 Task: Add Attachment from Google Drive to Card Card0000000327 in Board Board0000000082 in Workspace WS0000000028 in Trello. Add Cover Orange to Card Card0000000327 in Board Board0000000082 in Workspace WS0000000028 in Trello. Add "Add Label …" with "Title" Title0000000327 to Button Button0000000327 to Card Card0000000327 in Board Board0000000082 in Workspace WS0000000028 in Trello. Add Description DS0000000327 to Card Card0000000327 in Board Board0000000082 in Workspace WS0000000028 in Trello. Add Comment CM0000000327 to Card Card0000000327 in Board Board0000000082 in Workspace WS0000000028 in Trello
Action: Mouse moved to (403, 486)
Screenshot: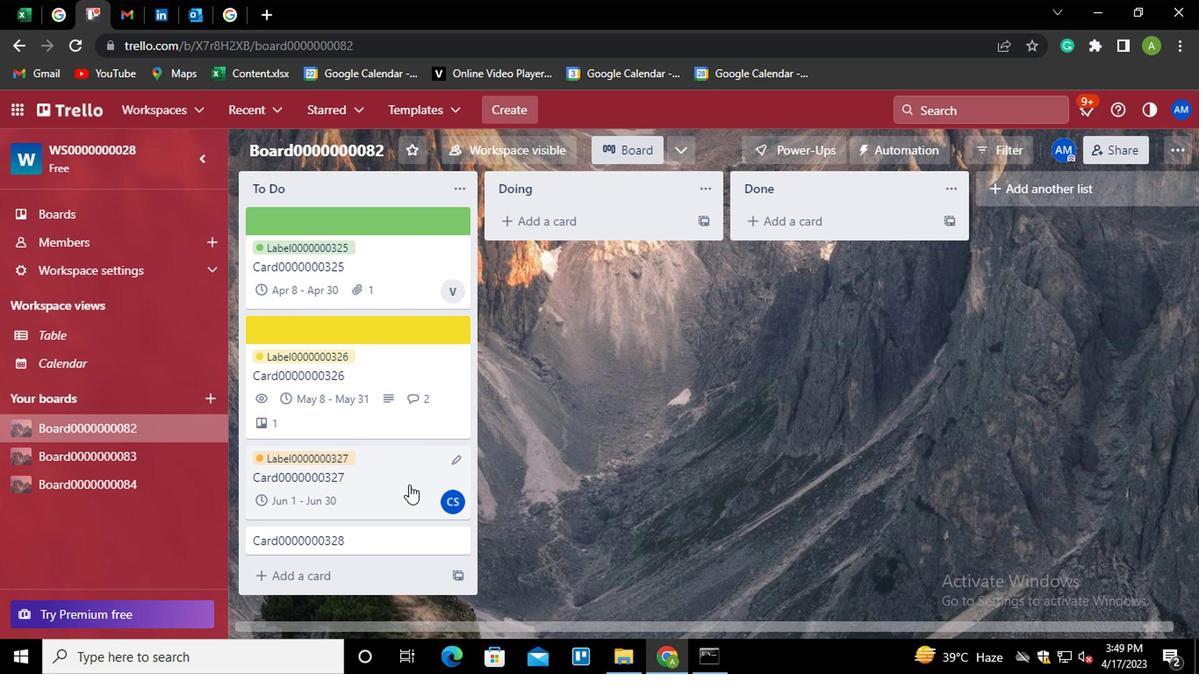 
Action: Mouse pressed left at (403, 486)
Screenshot: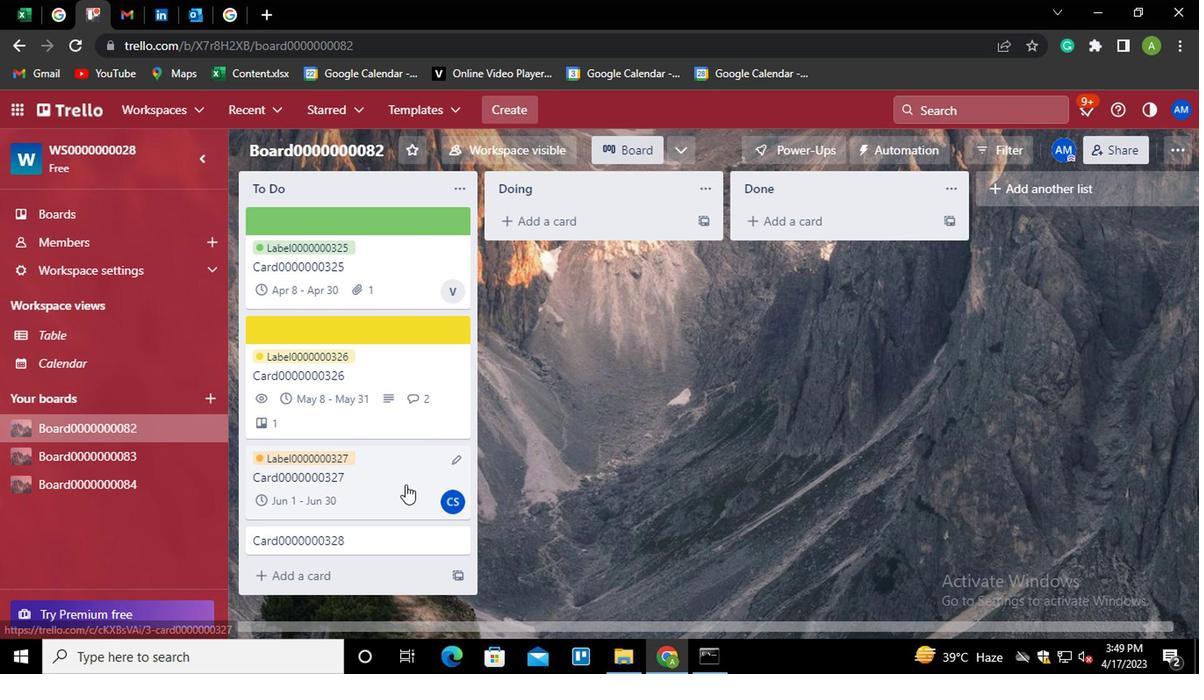 
Action: Mouse moved to (792, 393)
Screenshot: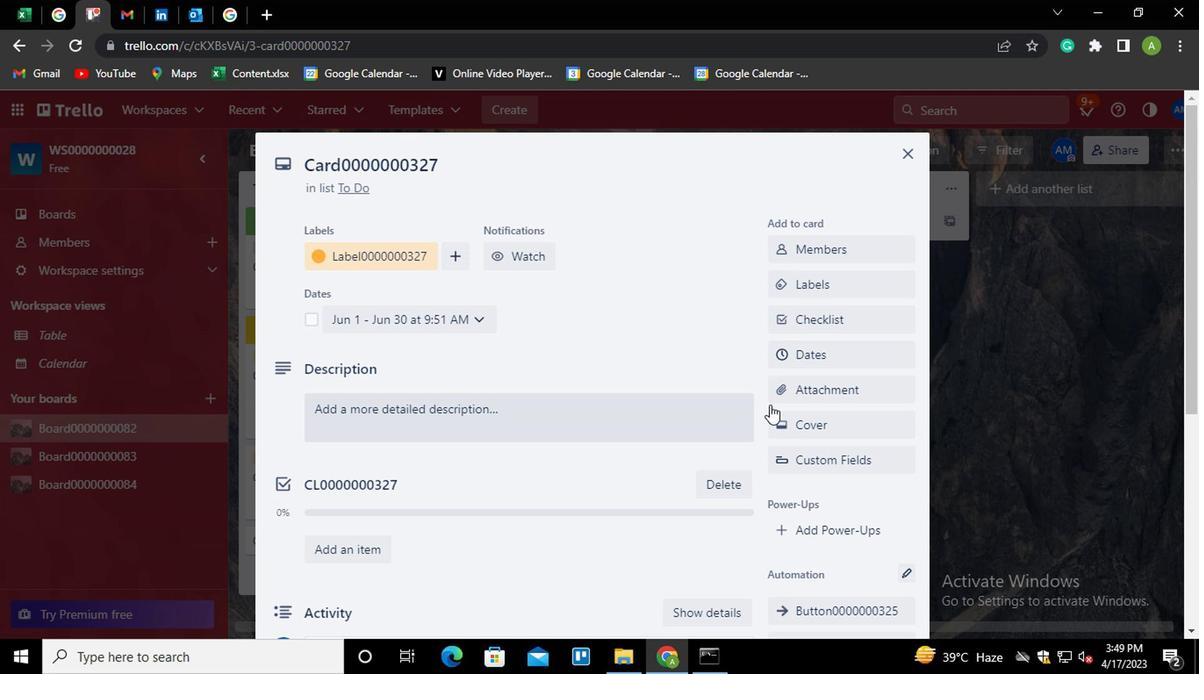 
Action: Mouse pressed left at (792, 393)
Screenshot: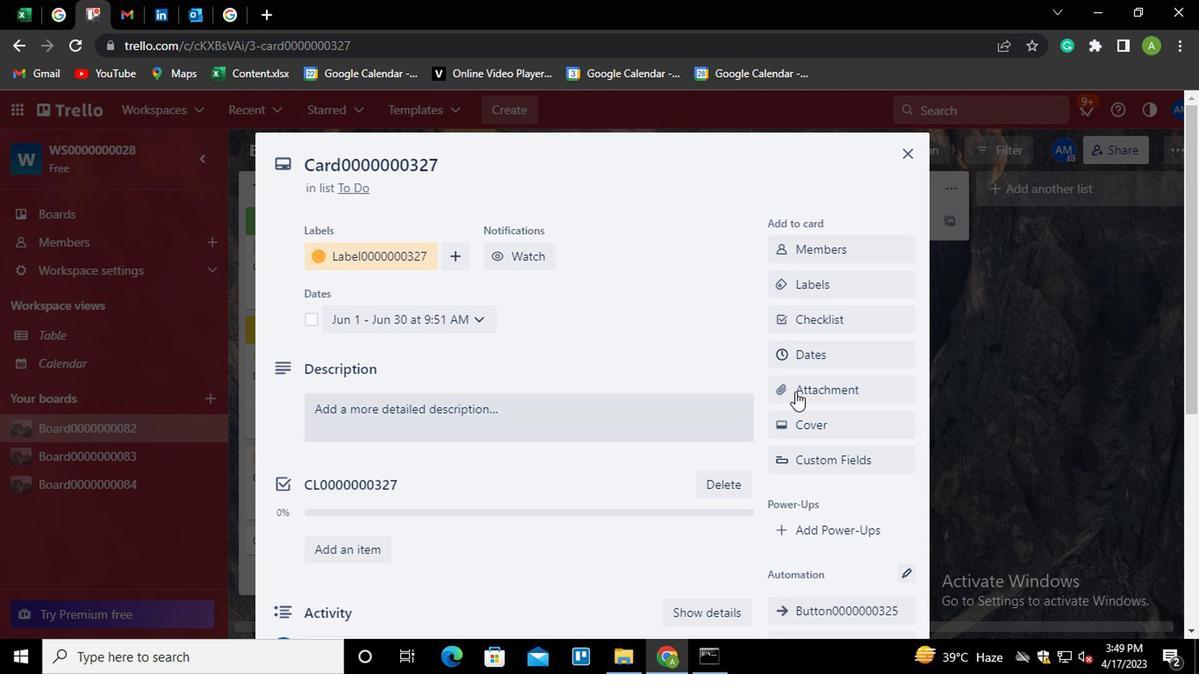 
Action: Mouse moved to (810, 248)
Screenshot: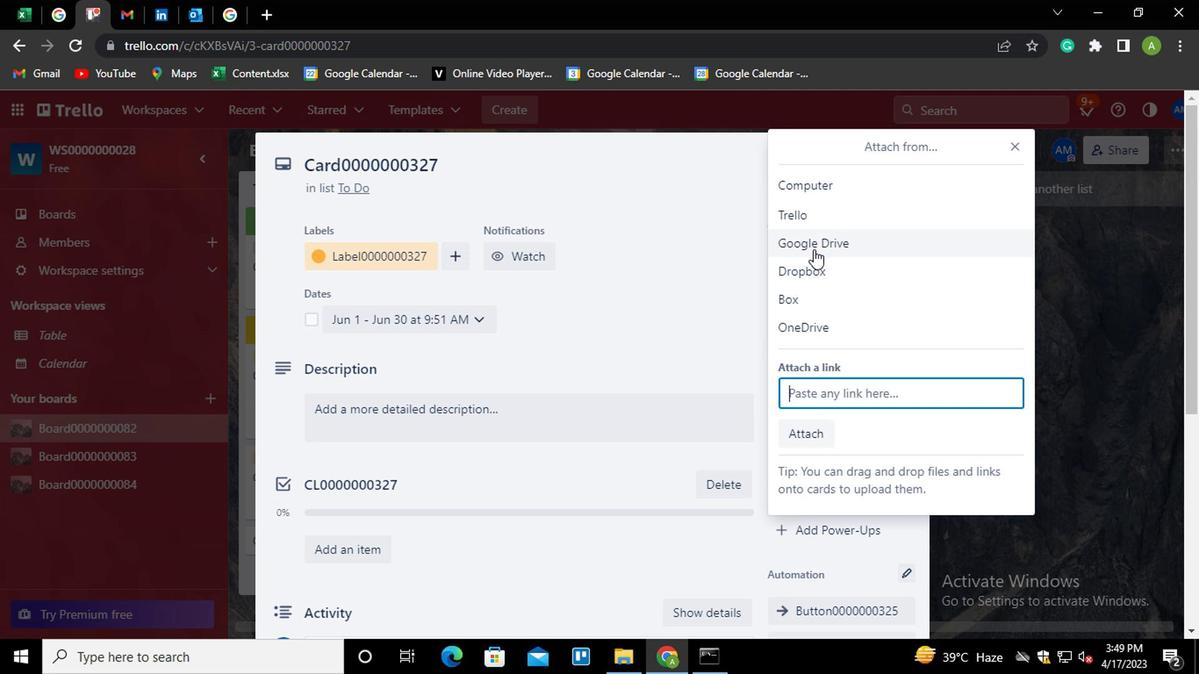 
Action: Mouse pressed left at (810, 248)
Screenshot: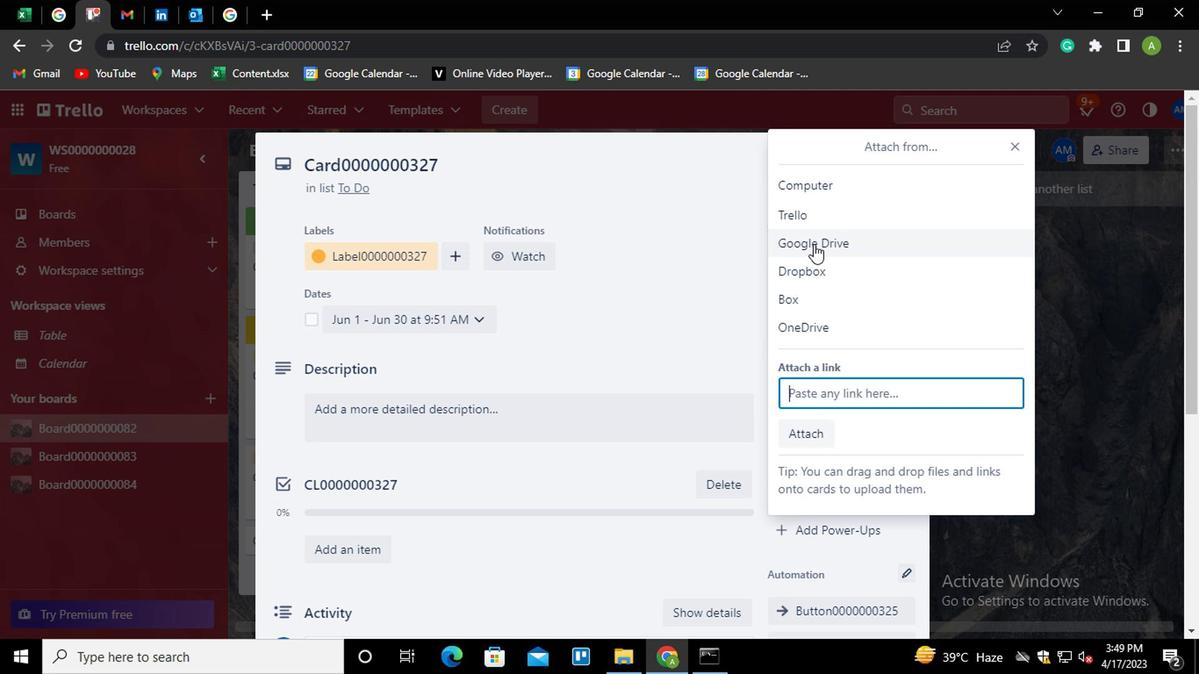 
Action: Mouse moved to (298, 359)
Screenshot: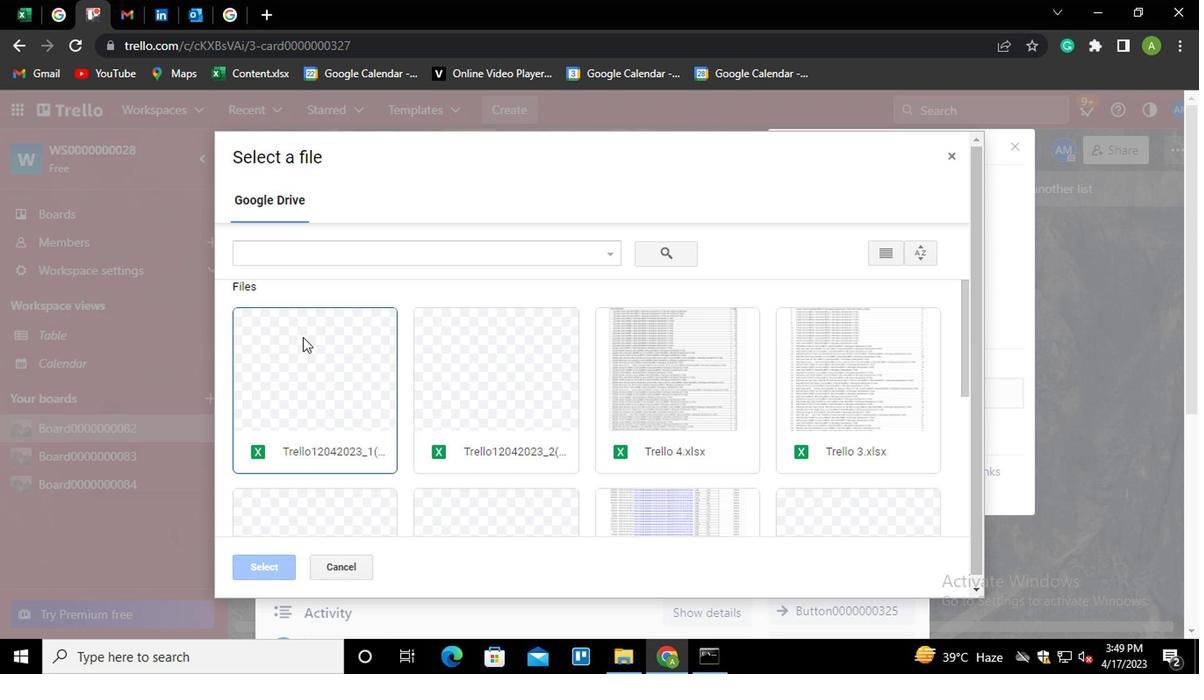 
Action: Mouse pressed left at (298, 359)
Screenshot: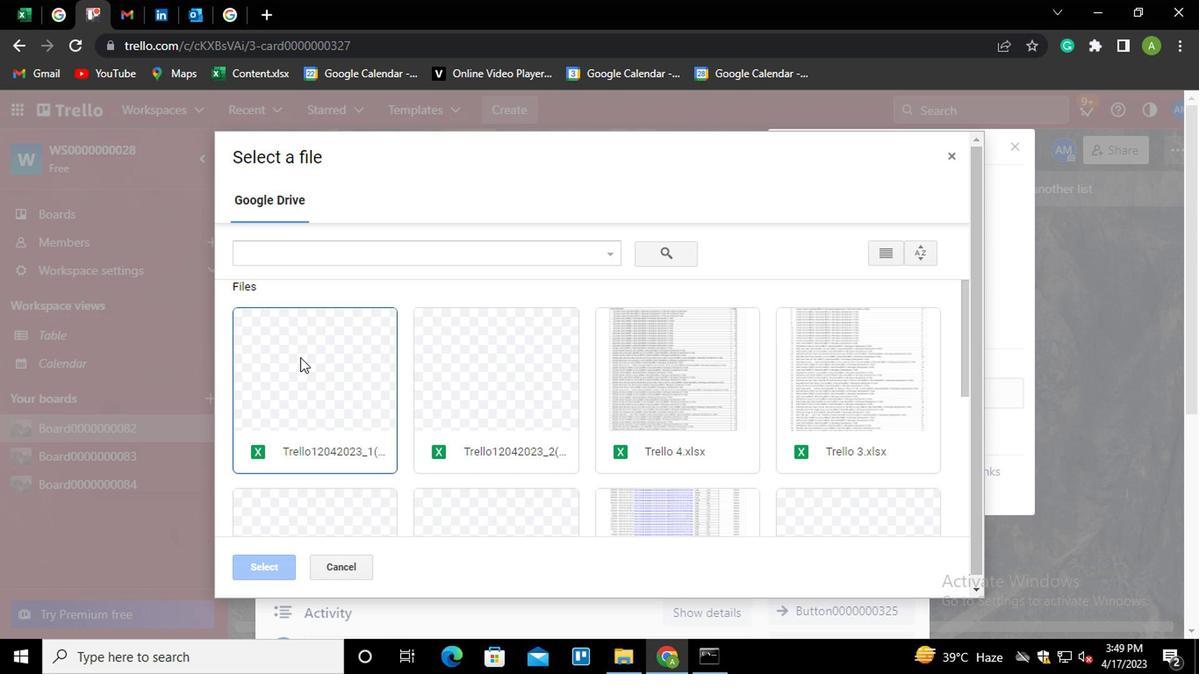 
Action: Mouse moved to (269, 567)
Screenshot: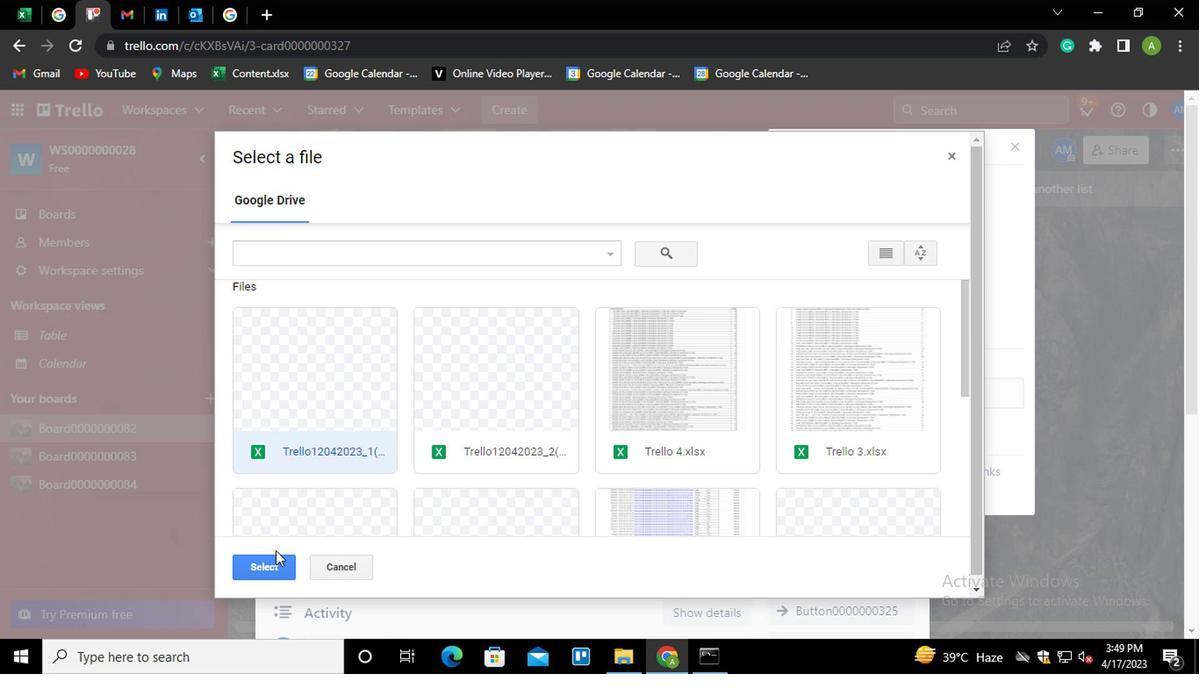 
Action: Mouse pressed left at (269, 567)
Screenshot: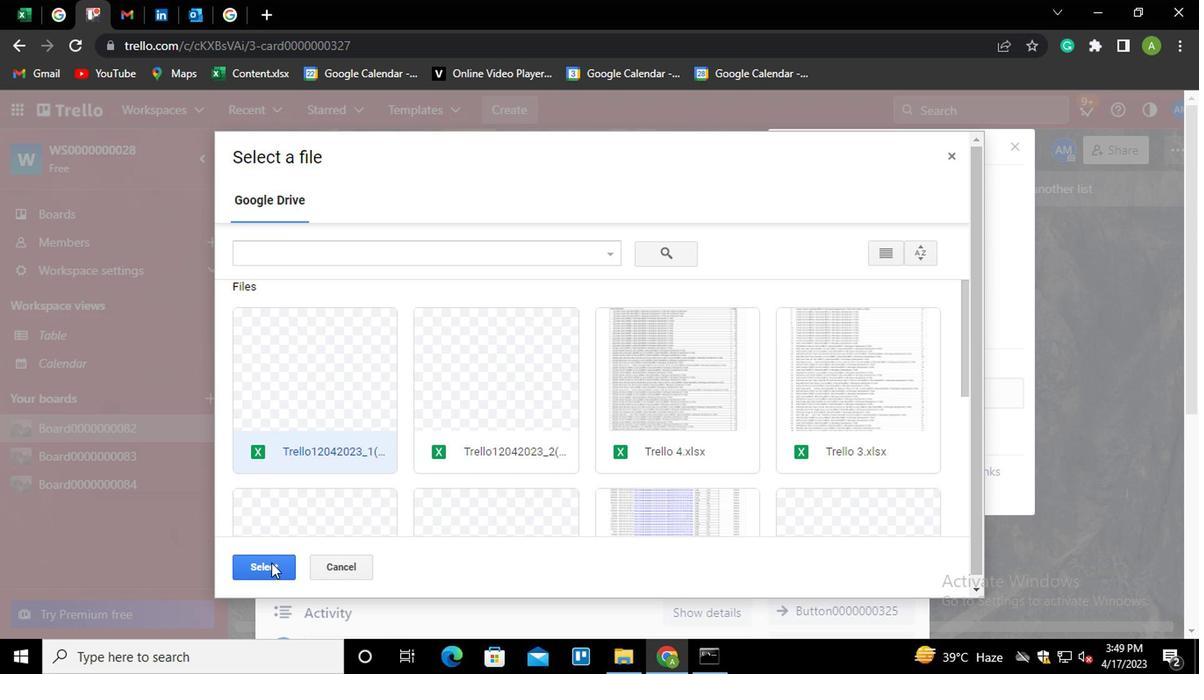 
Action: Mouse moved to (826, 433)
Screenshot: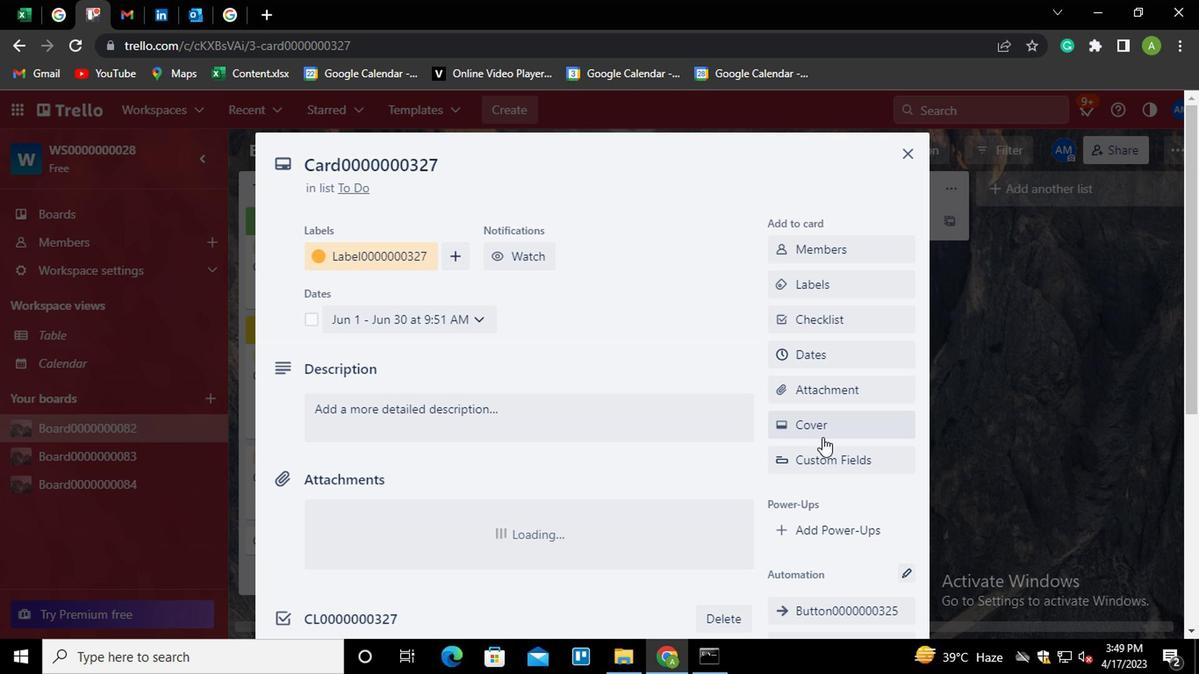 
Action: Mouse pressed left at (826, 433)
Screenshot: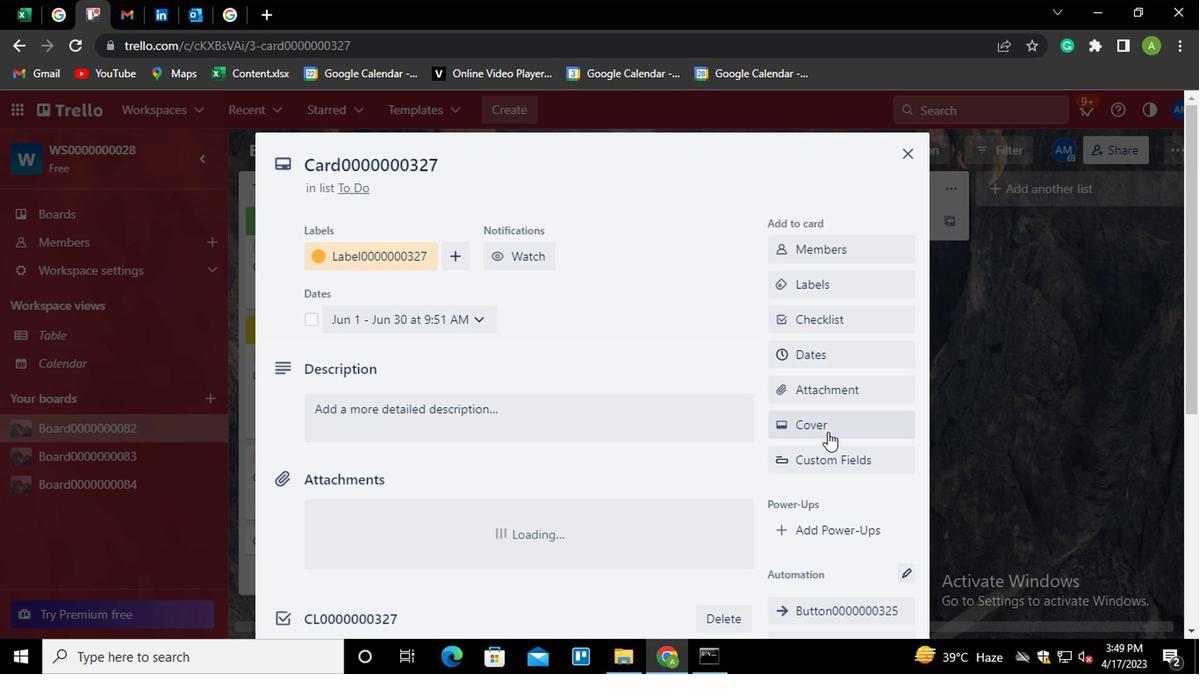 
Action: Mouse moved to (891, 306)
Screenshot: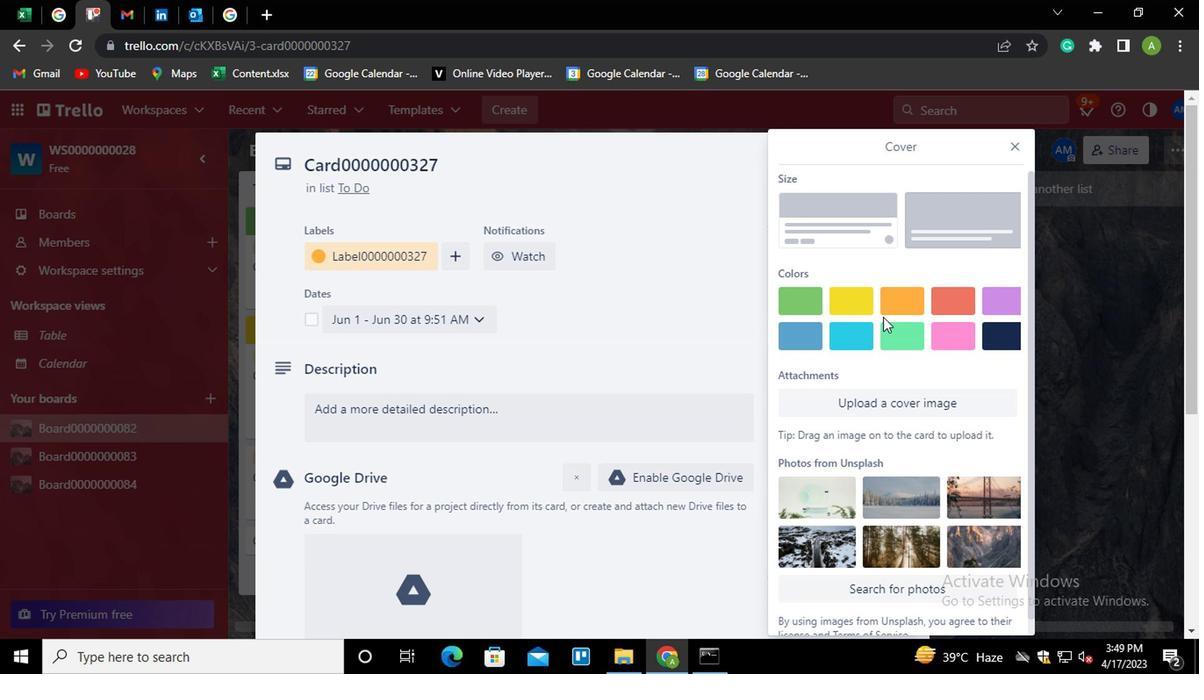 
Action: Mouse pressed left at (891, 306)
Screenshot: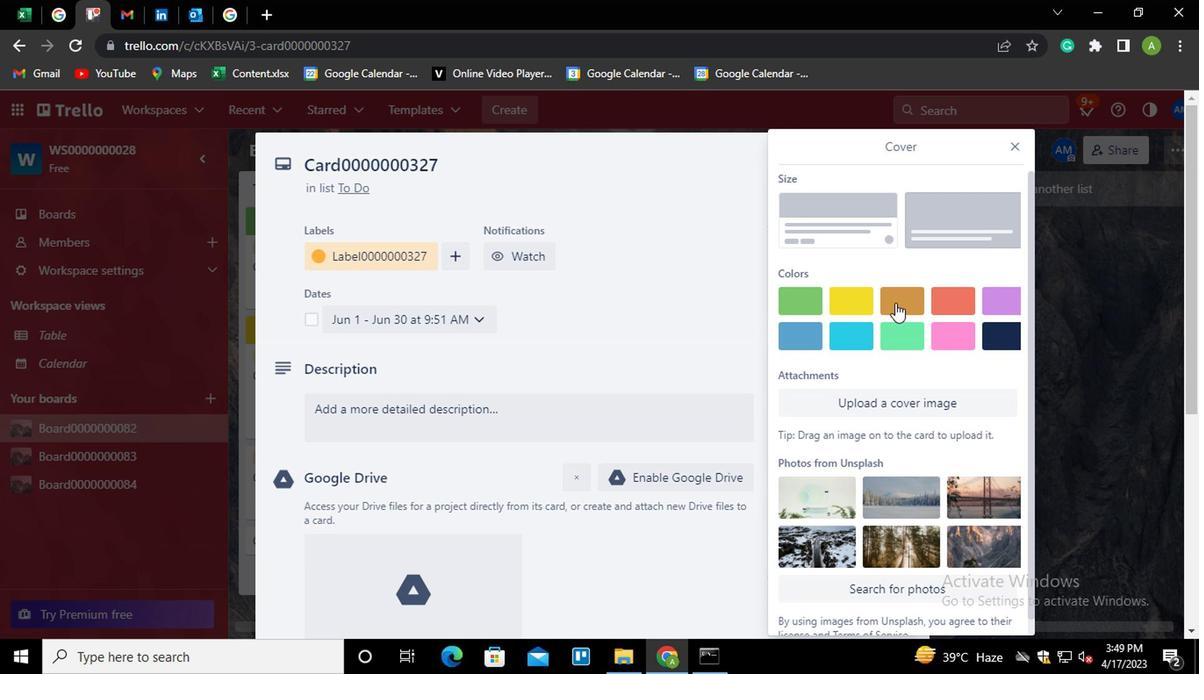 
Action: Mouse moved to (690, 374)
Screenshot: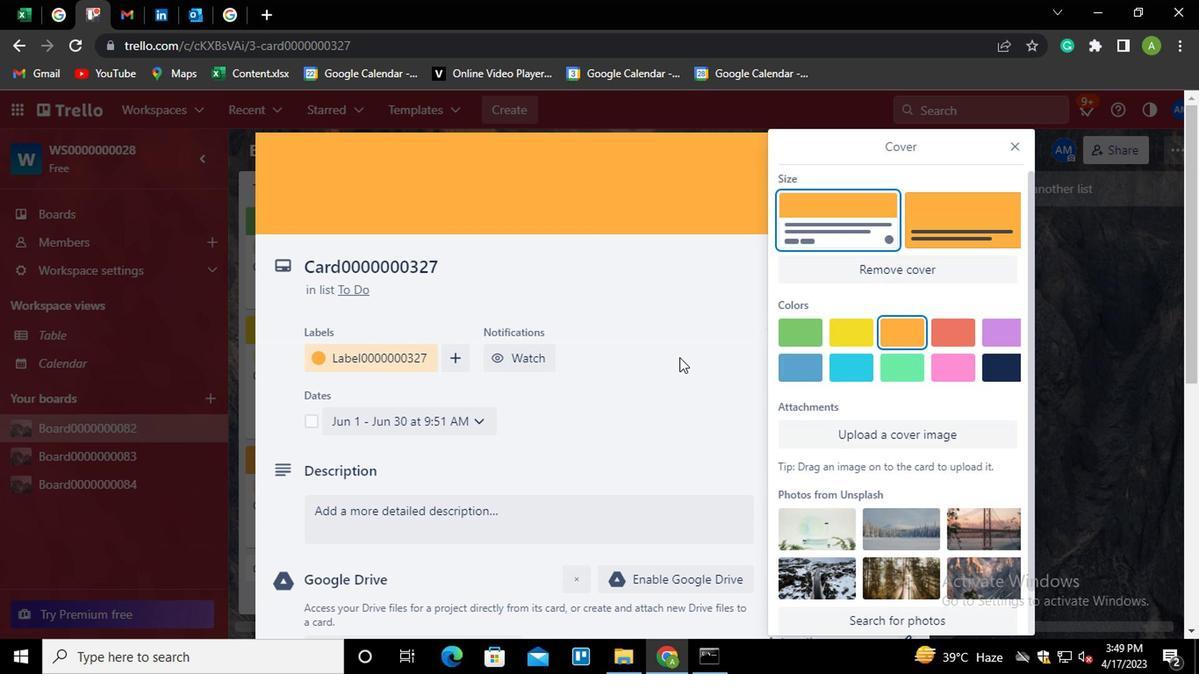 
Action: Mouse pressed left at (690, 374)
Screenshot: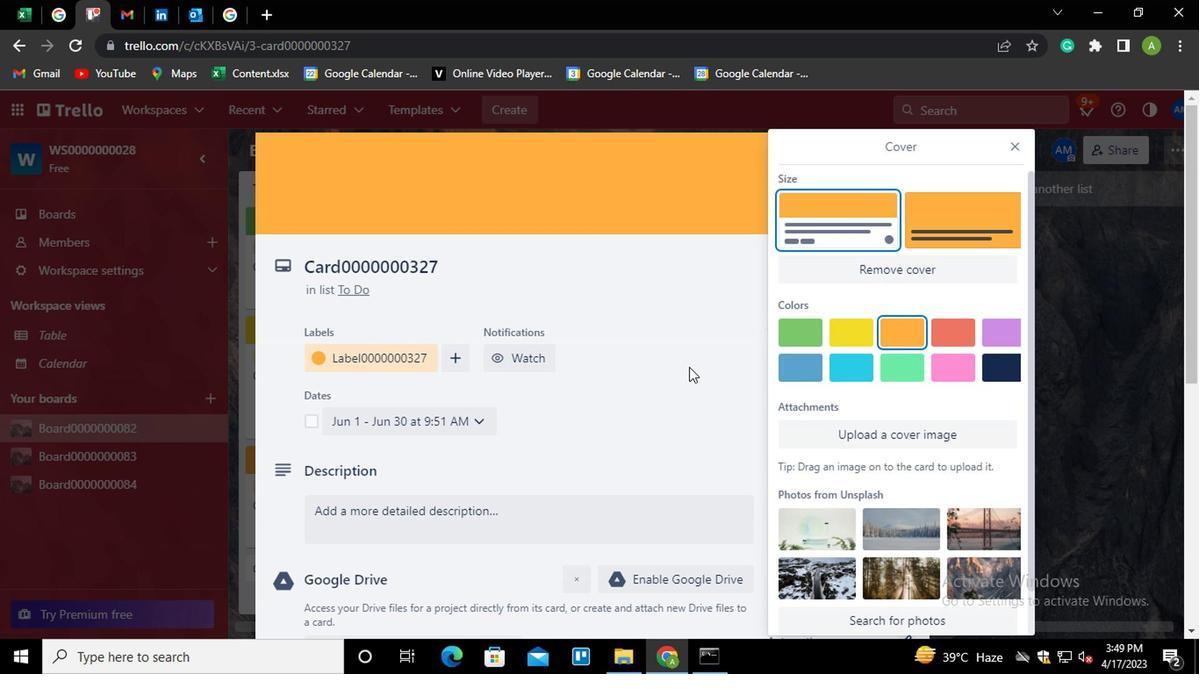 
Action: Mouse moved to (868, 518)
Screenshot: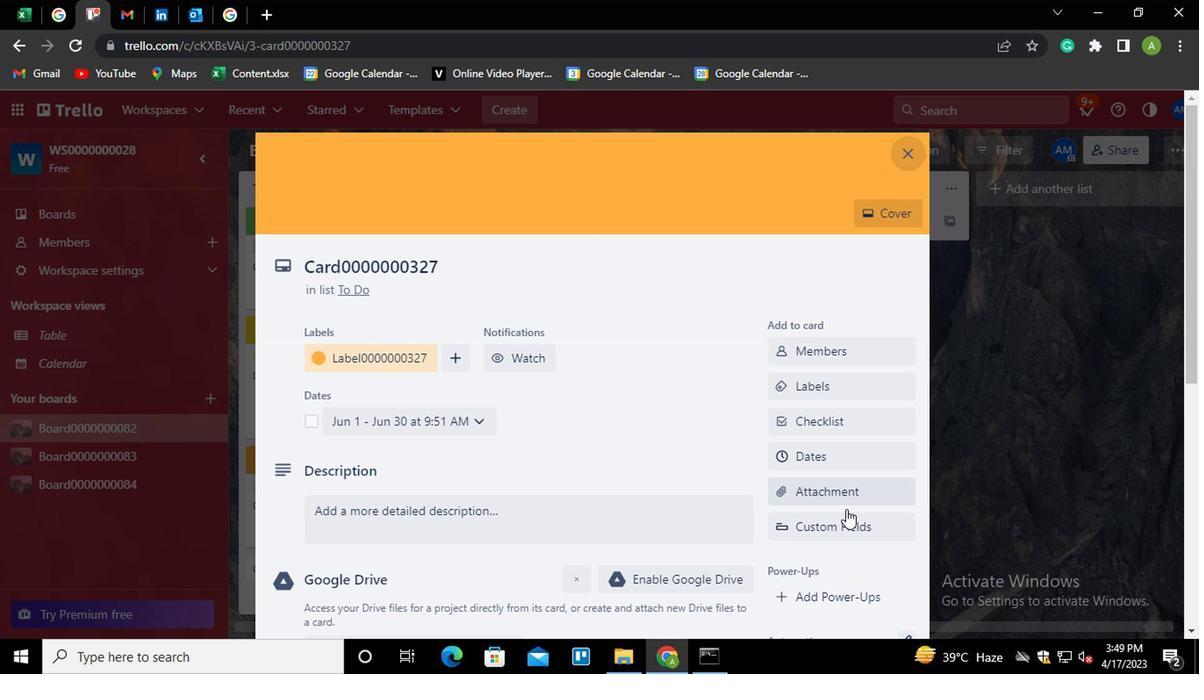 
Action: Mouse scrolled (868, 516) with delta (0, -1)
Screenshot: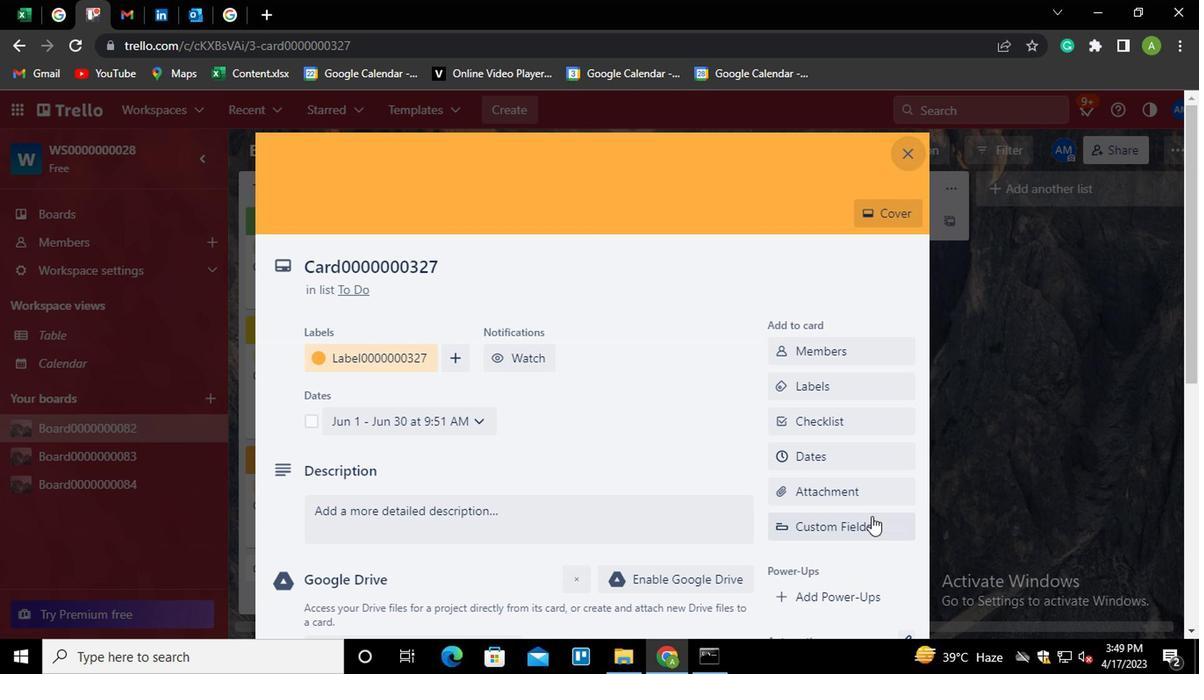 
Action: Mouse scrolled (868, 516) with delta (0, -1)
Screenshot: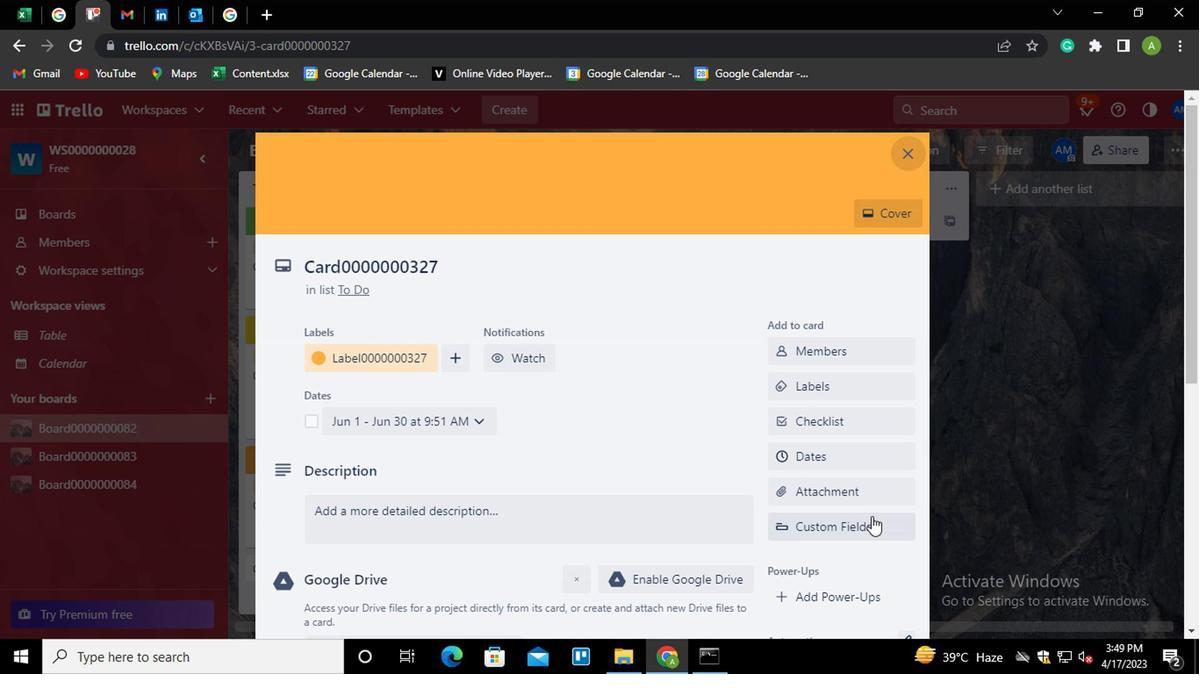 
Action: Mouse moved to (846, 441)
Screenshot: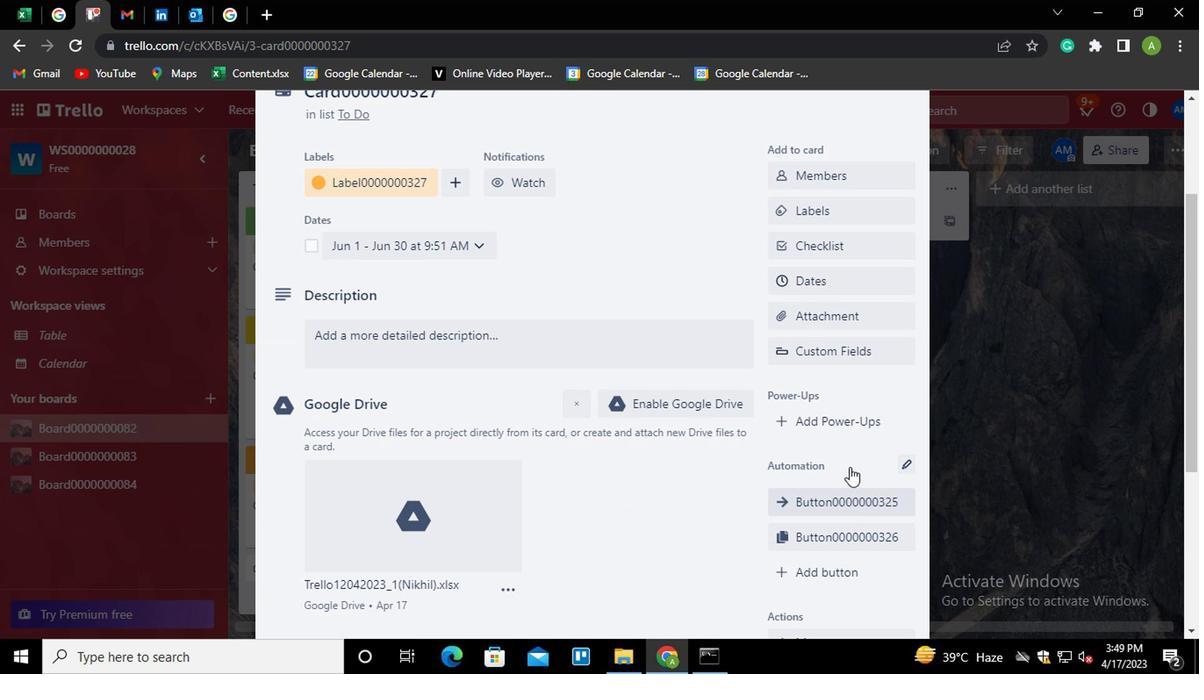 
Action: Mouse scrolled (846, 441) with delta (0, 0)
Screenshot: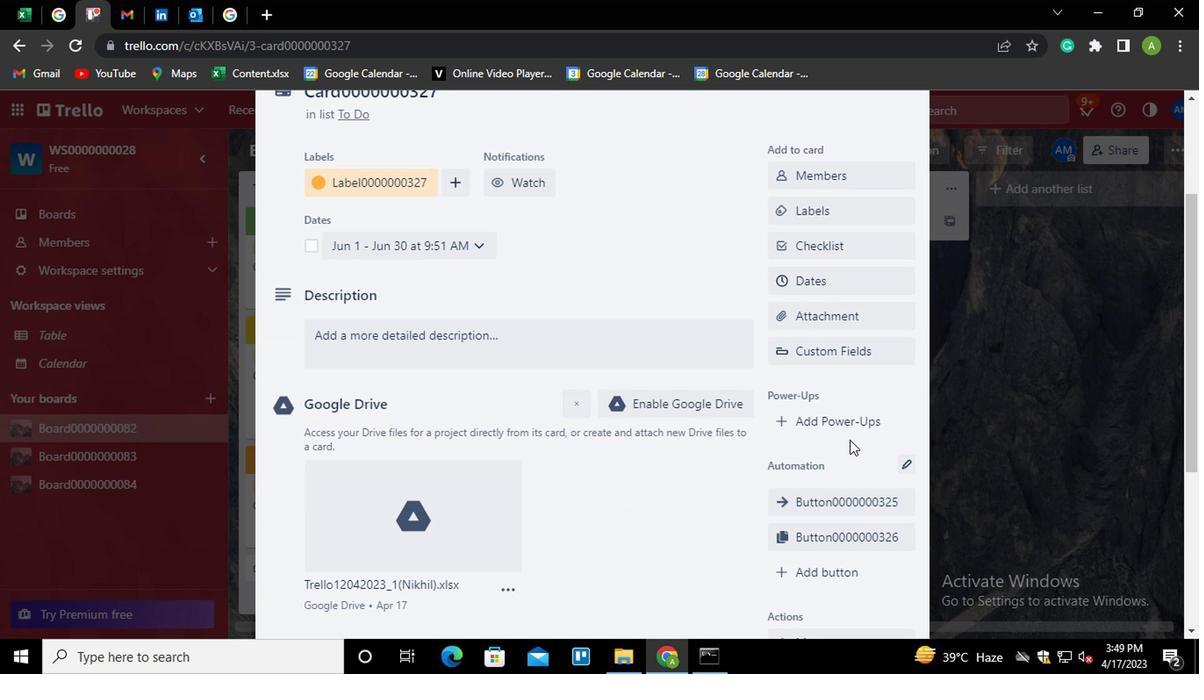 
Action: Mouse moved to (830, 477)
Screenshot: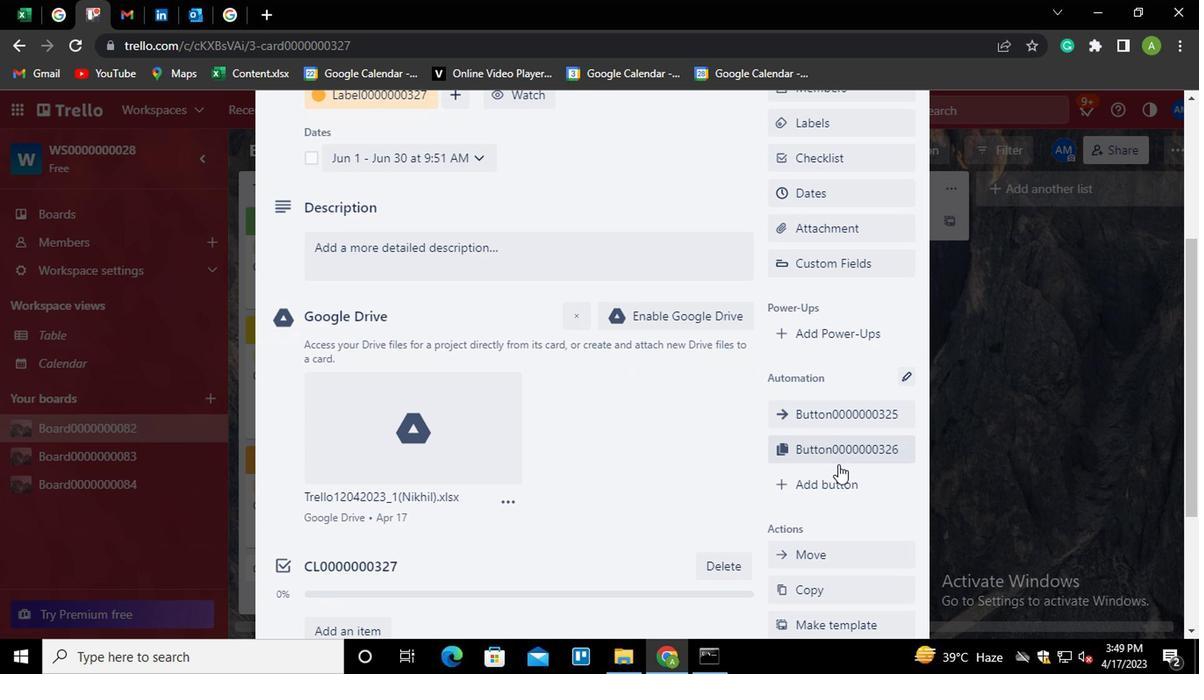 
Action: Mouse pressed left at (830, 477)
Screenshot: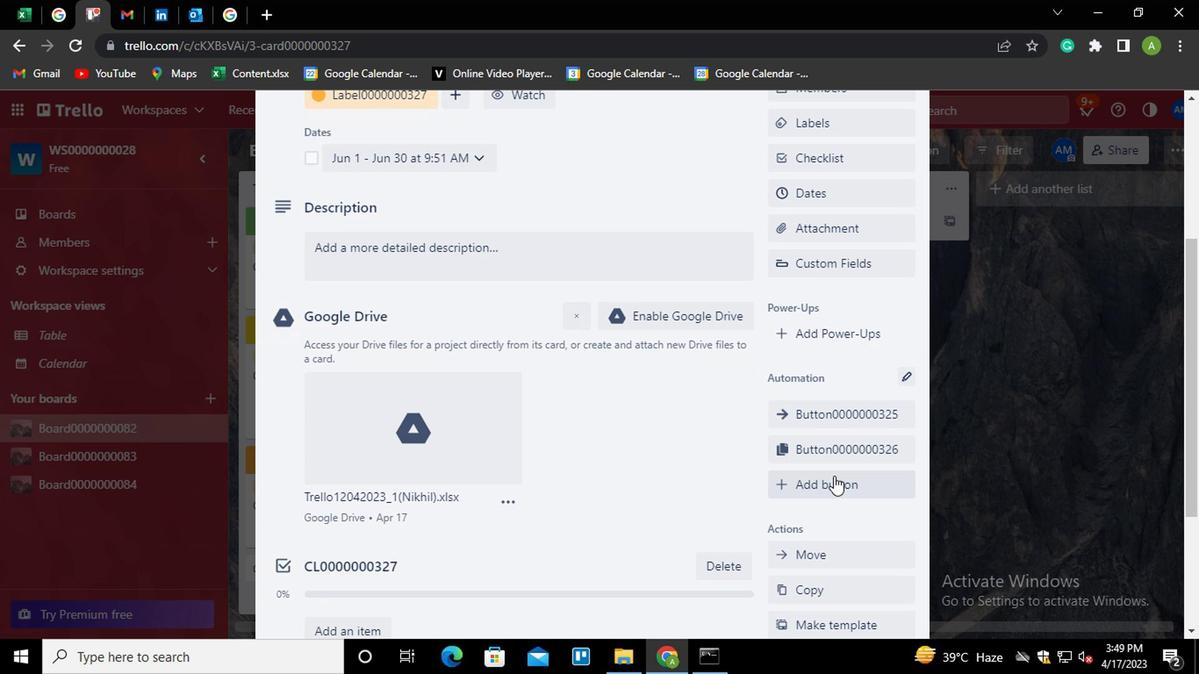 
Action: Mouse moved to (819, 296)
Screenshot: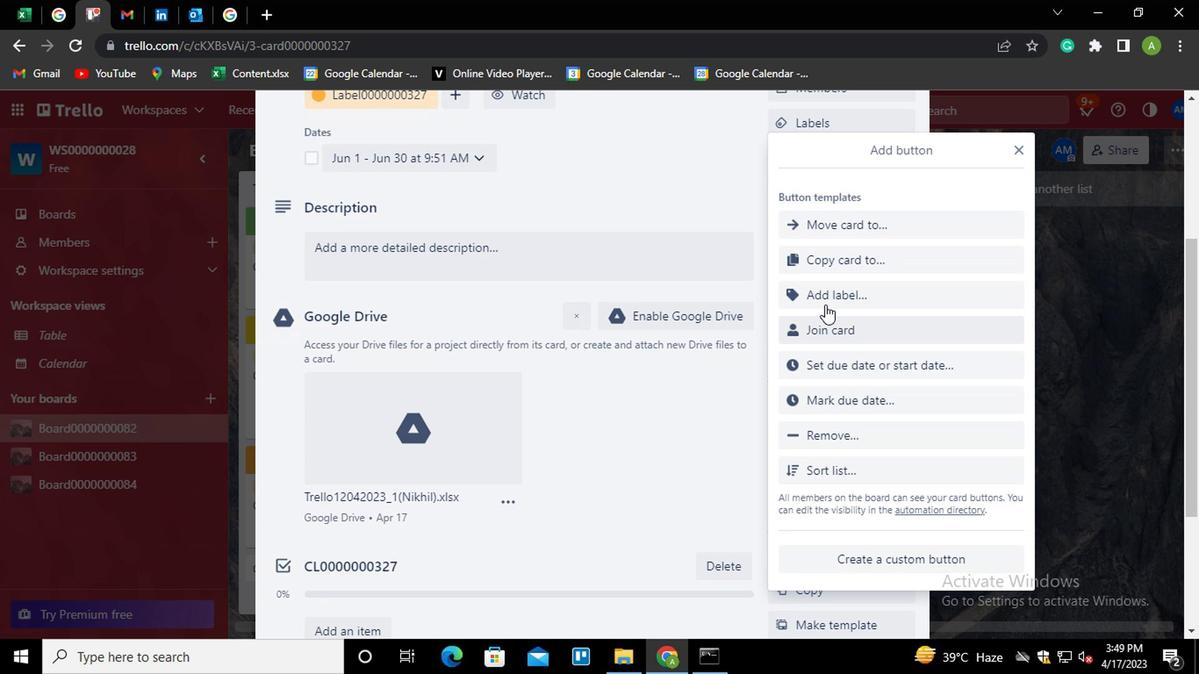 
Action: Mouse pressed left at (819, 296)
Screenshot: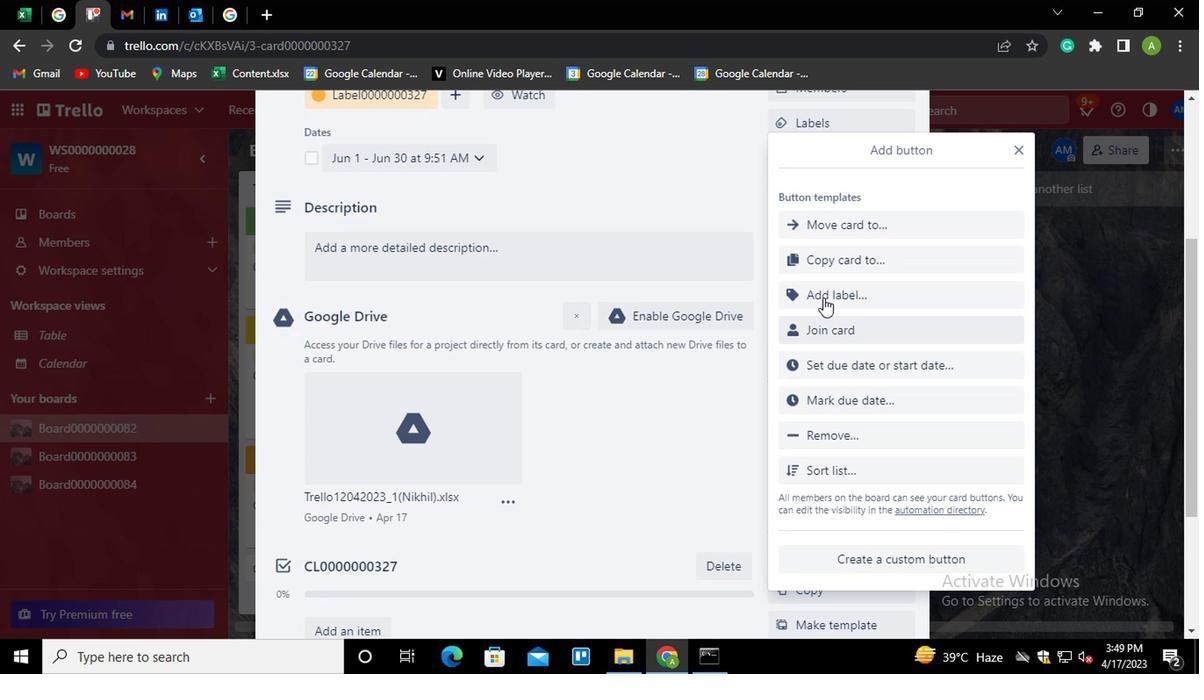 
Action: Mouse moved to (861, 255)
Screenshot: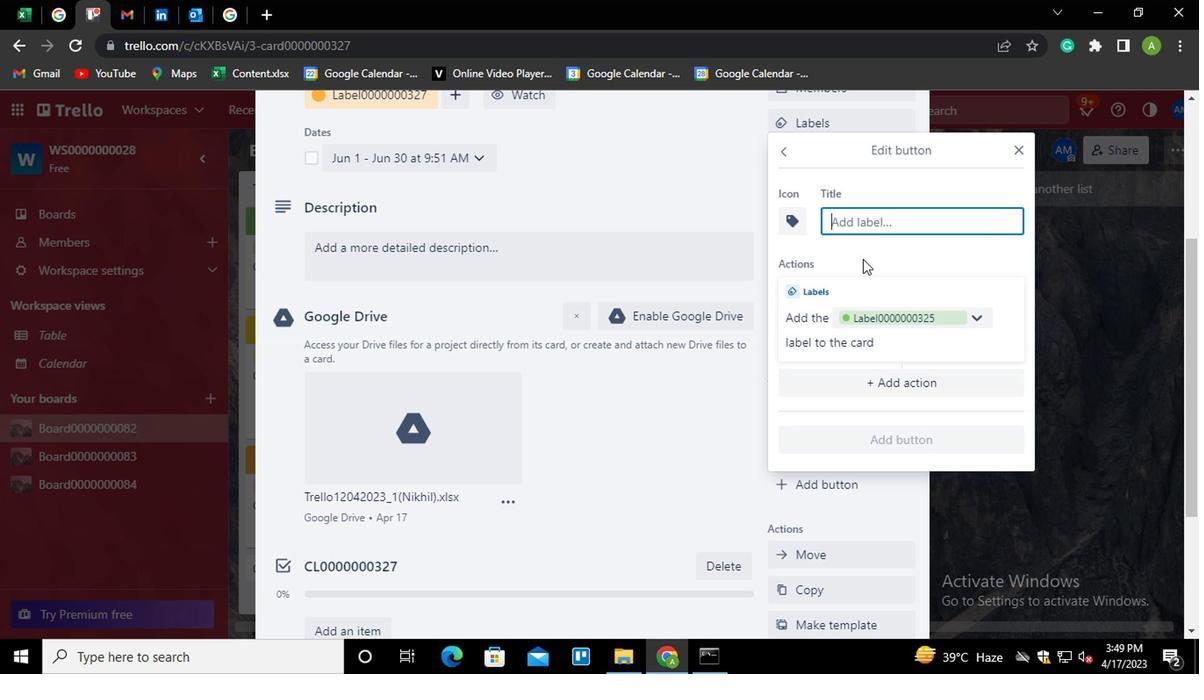 
Action: Key pressed <Key.shift>TITLE0000000327
Screenshot: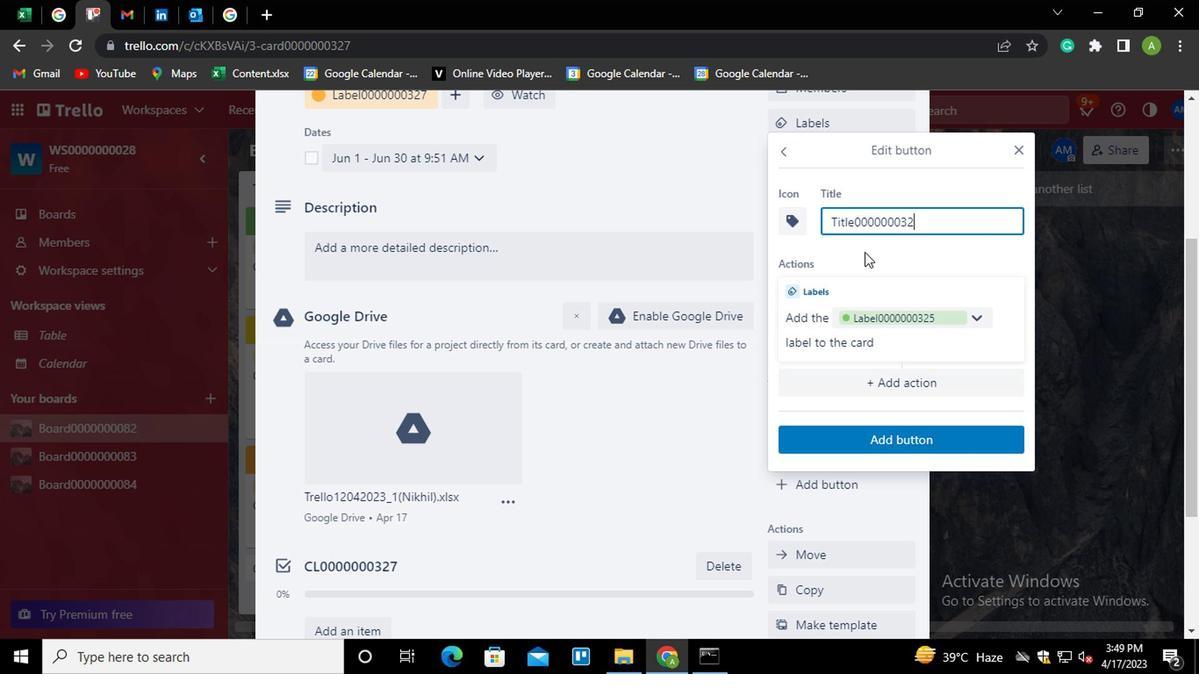 
Action: Mouse moved to (899, 438)
Screenshot: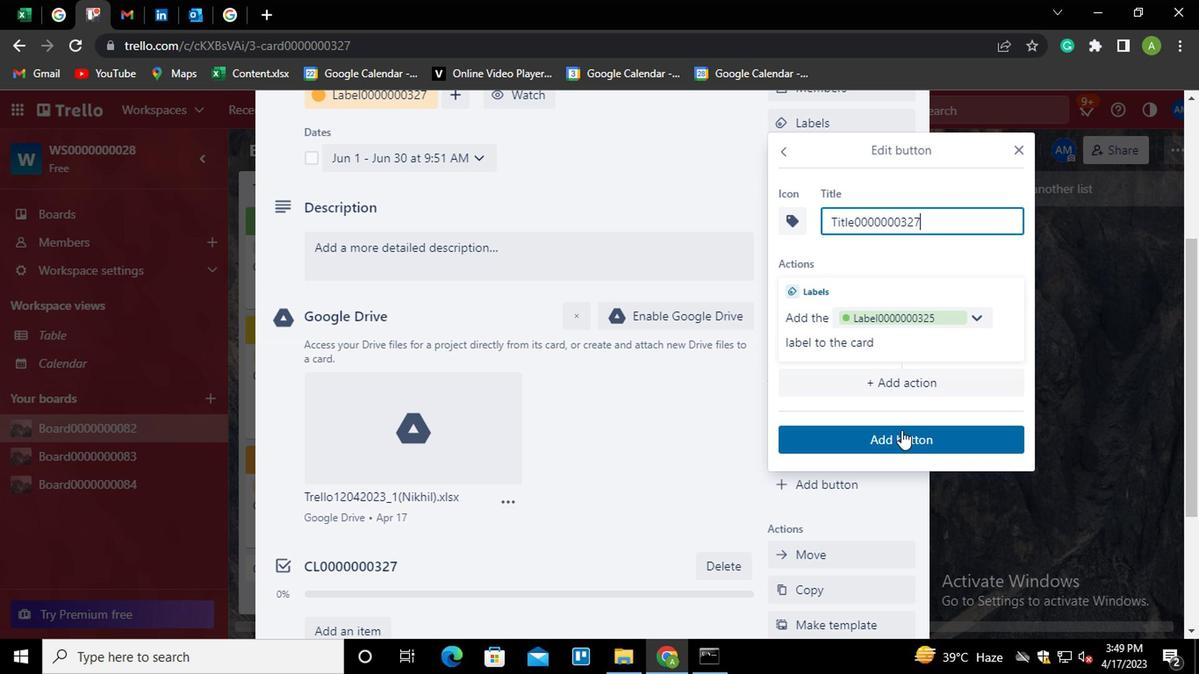
Action: Mouse pressed left at (899, 438)
Screenshot: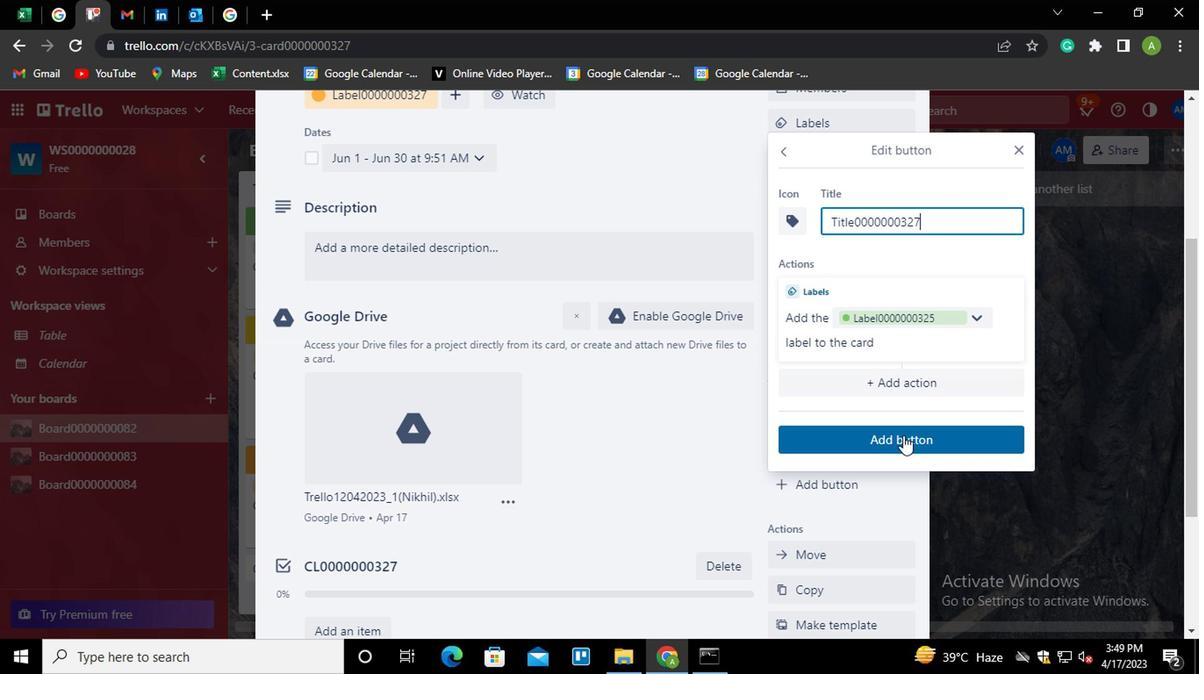 
Action: Mouse moved to (502, 265)
Screenshot: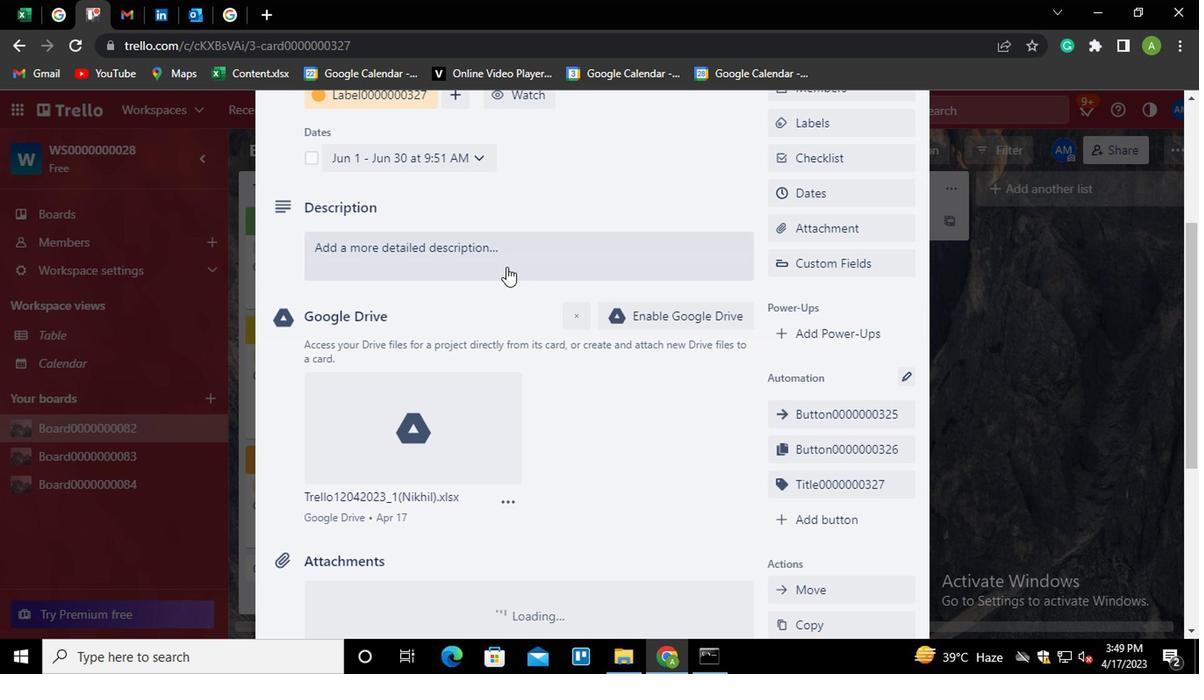 
Action: Mouse pressed left at (502, 265)
Screenshot: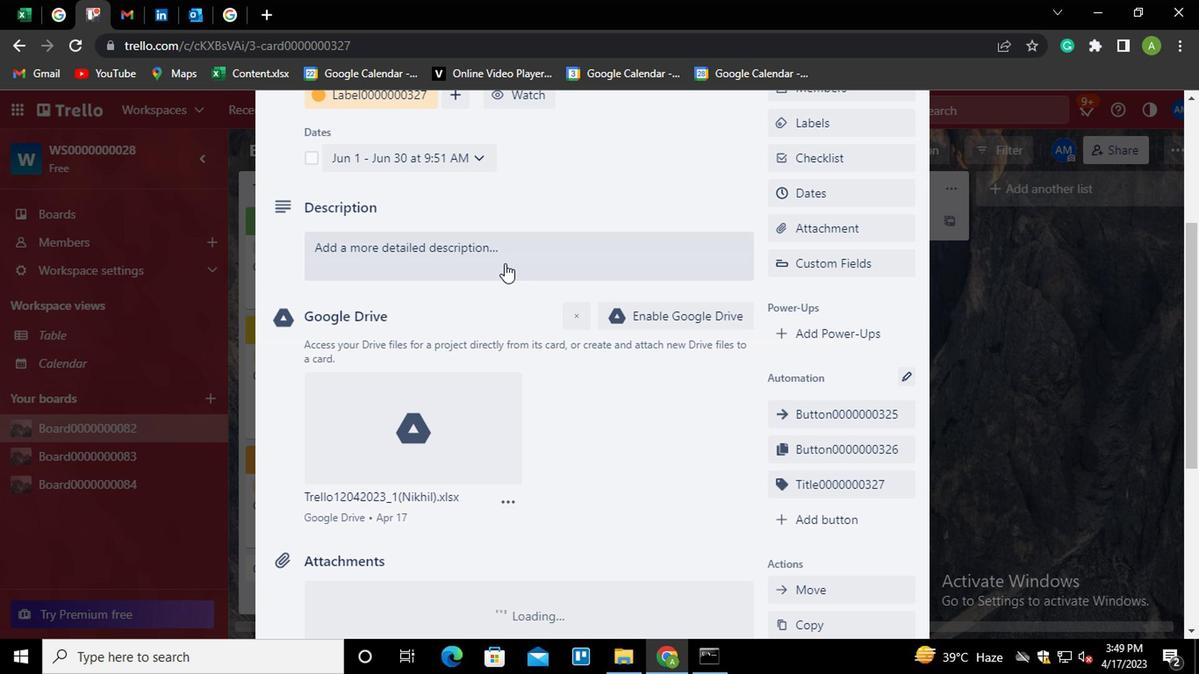 
Action: Key pressed <Key.shift>DS0000000327
Screenshot: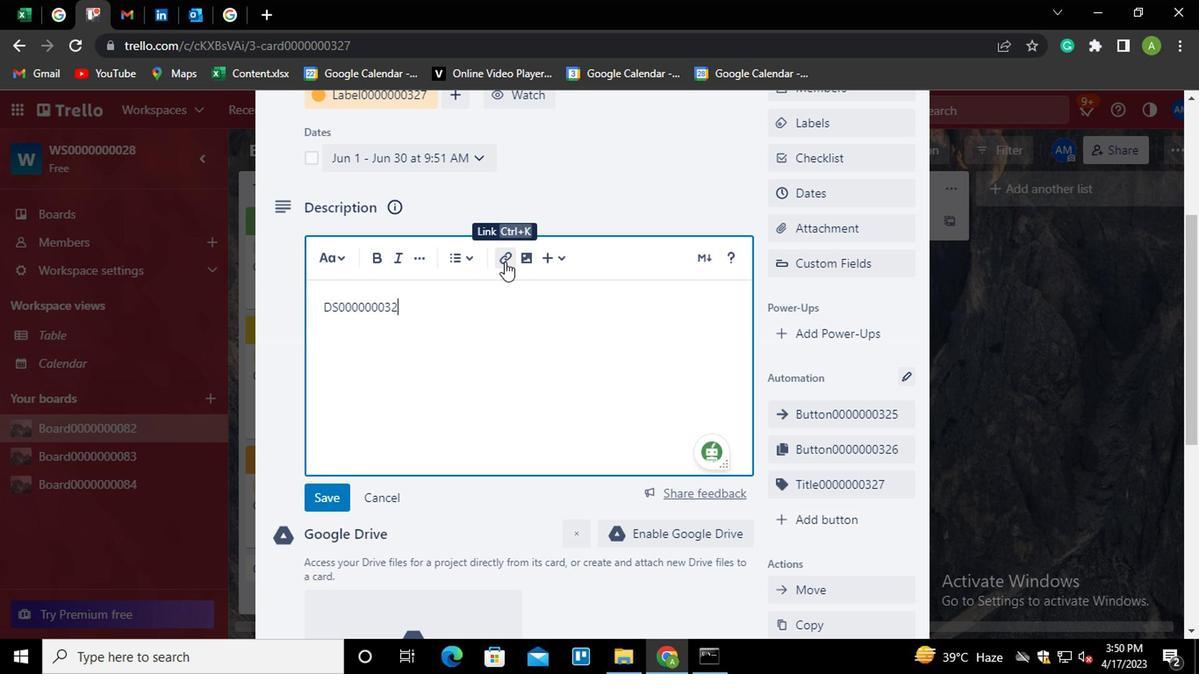 
Action: Mouse moved to (323, 506)
Screenshot: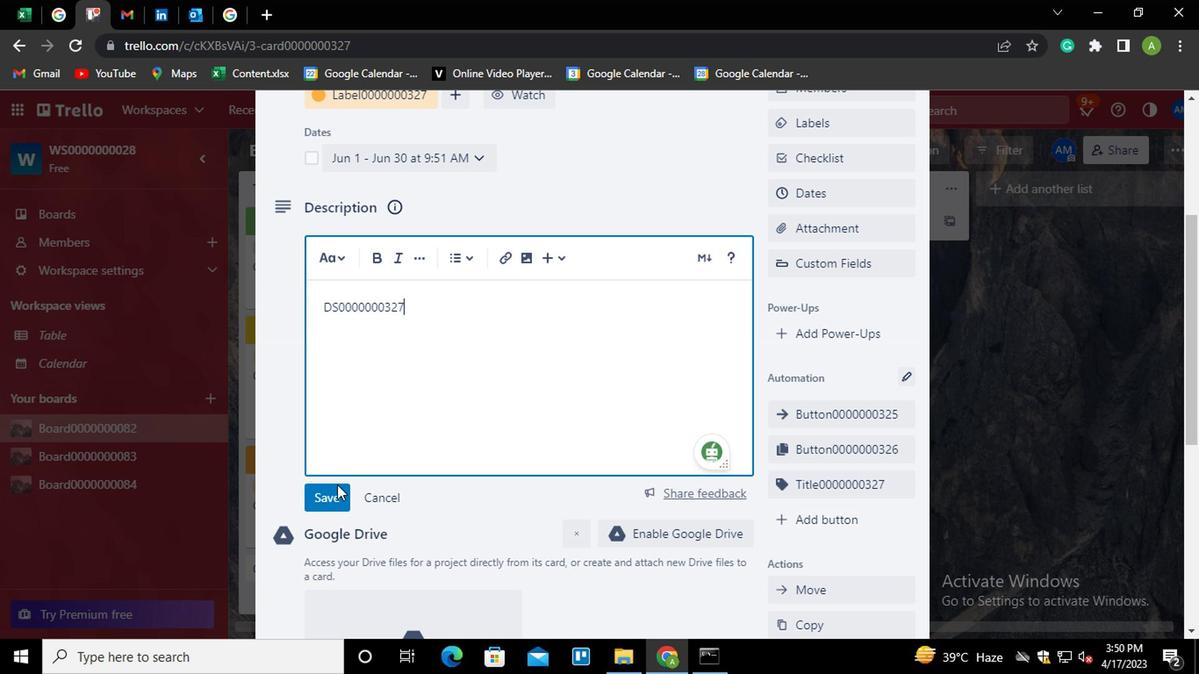 
Action: Mouse pressed left at (323, 506)
Screenshot: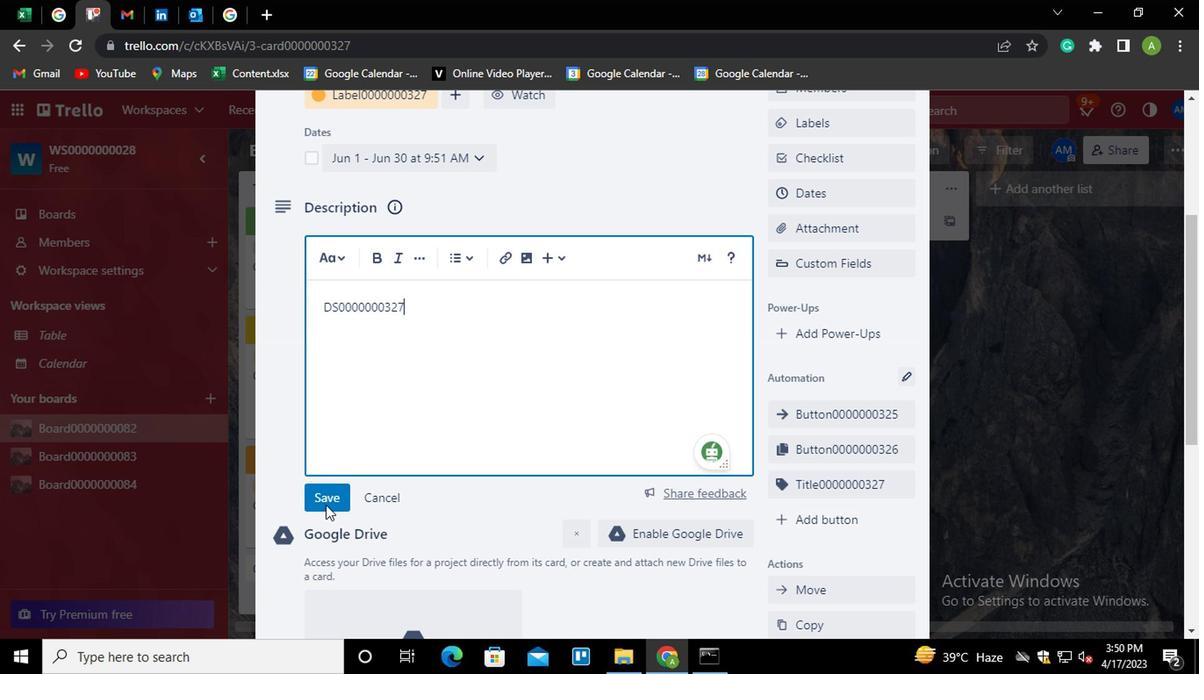 
Action: Mouse moved to (529, 470)
Screenshot: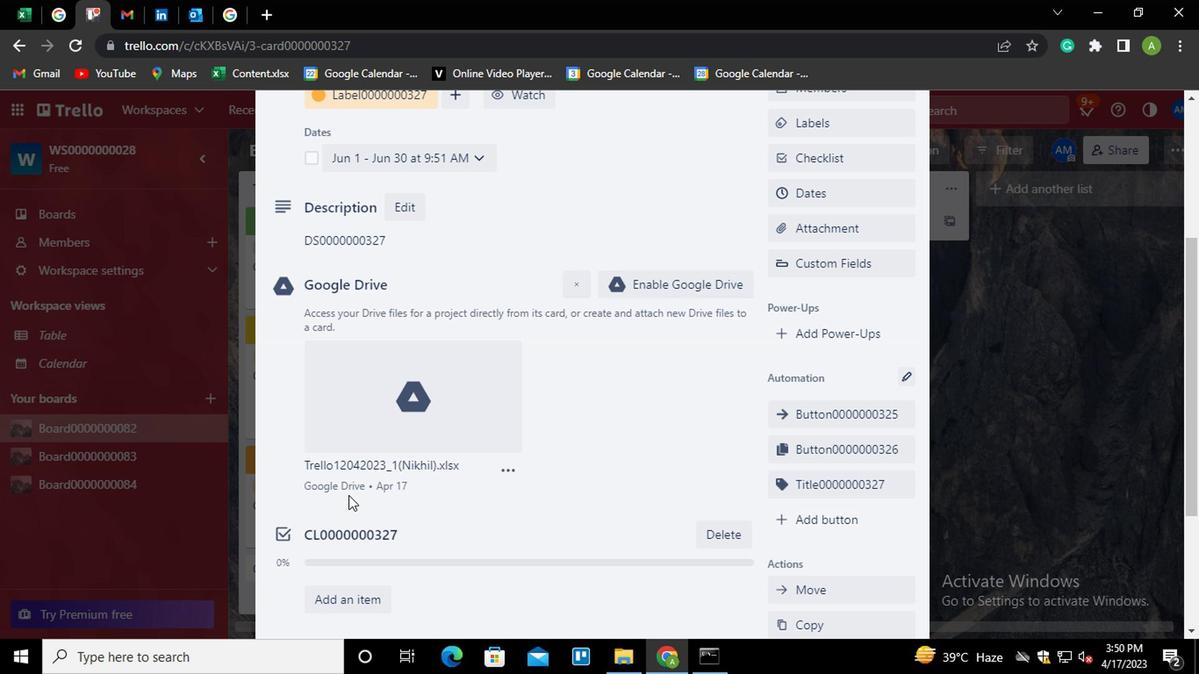 
Action: Mouse scrolled (529, 469) with delta (0, 0)
Screenshot: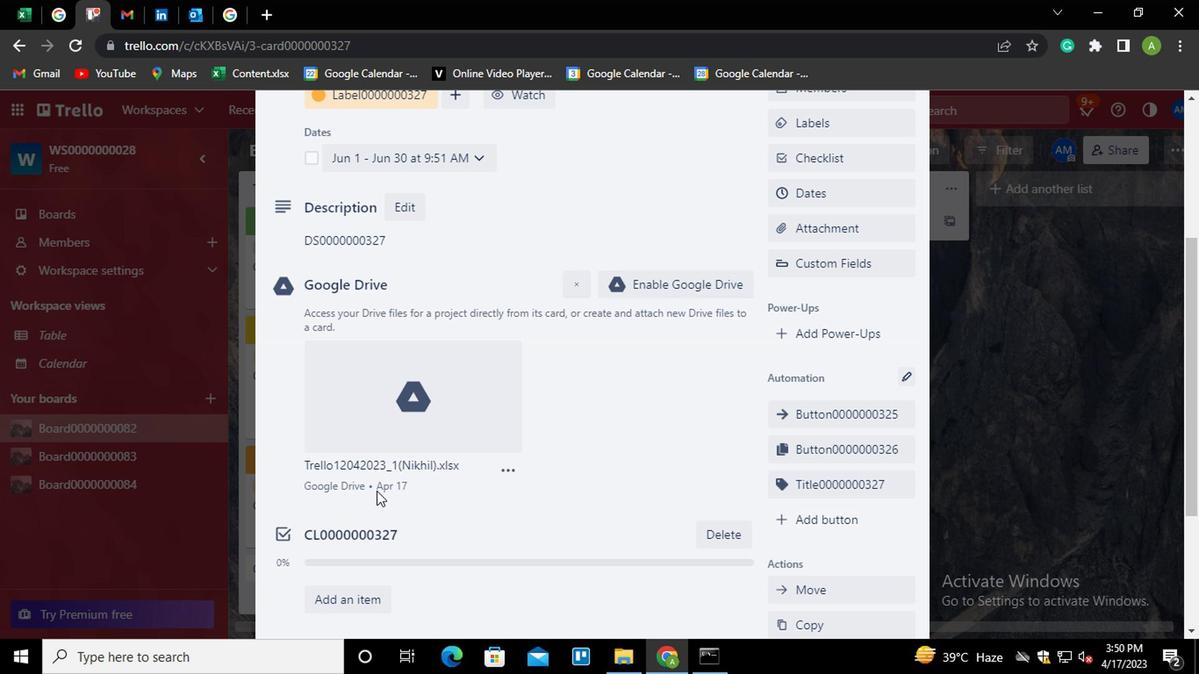 
Action: Mouse scrolled (529, 469) with delta (0, 0)
Screenshot: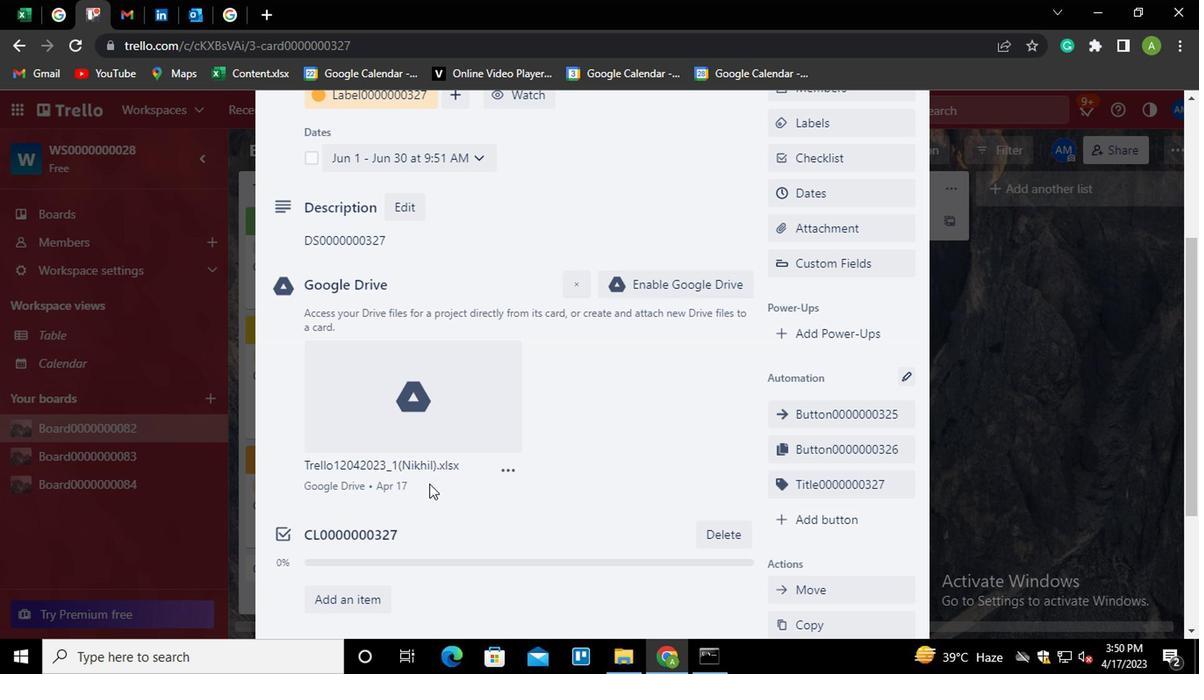 
Action: Mouse scrolled (529, 469) with delta (0, 0)
Screenshot: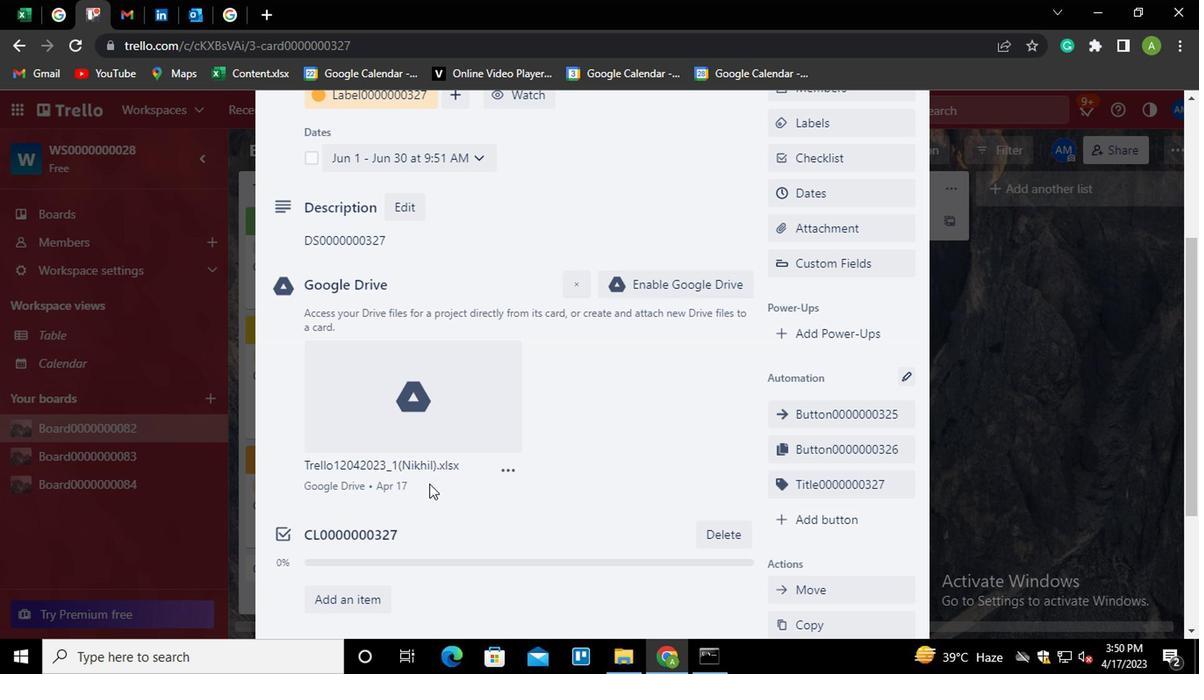 
Action: Mouse scrolled (529, 469) with delta (0, 0)
Screenshot: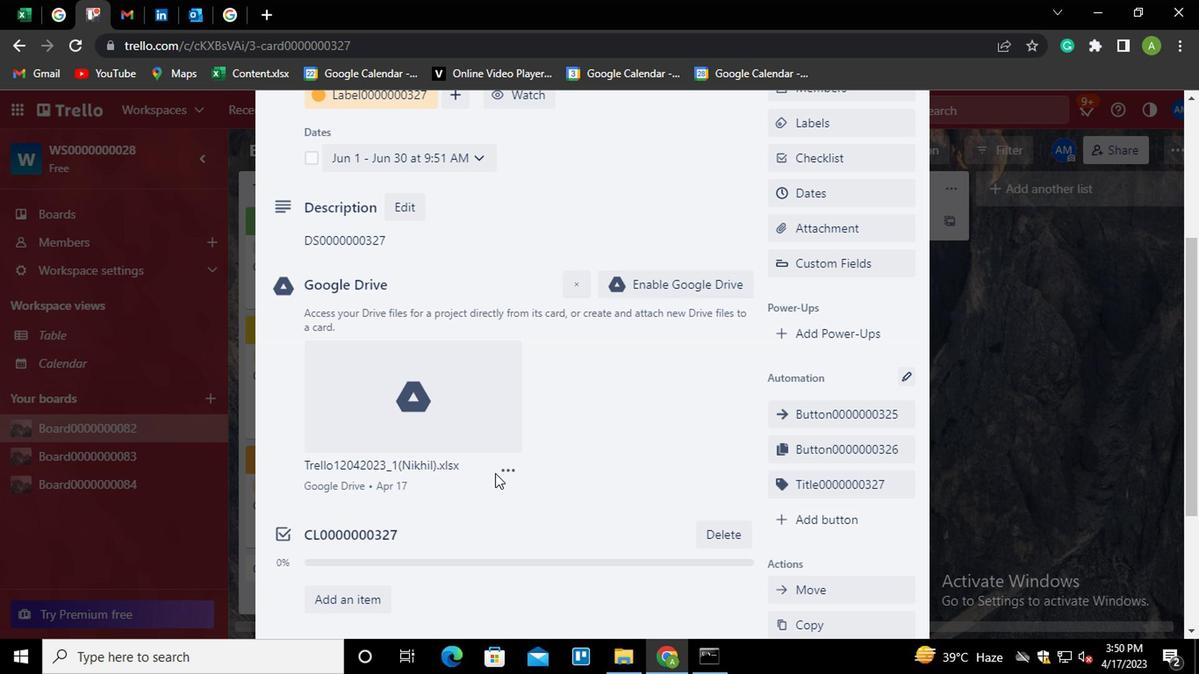 
Action: Mouse moved to (531, 470)
Screenshot: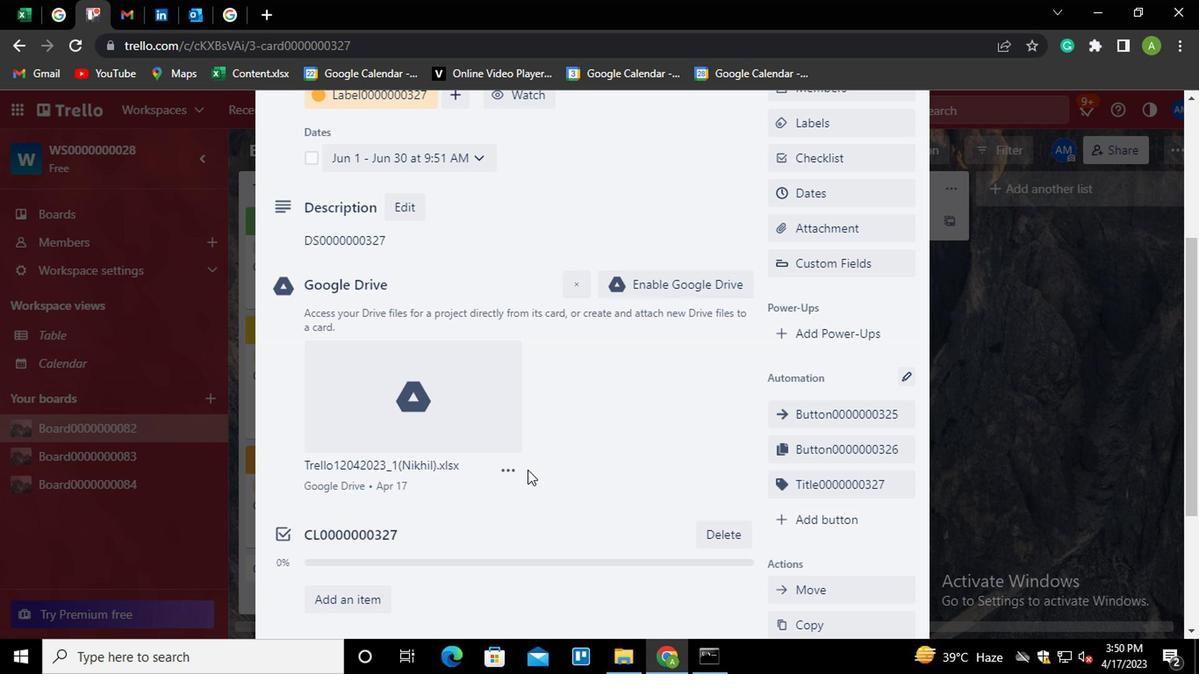
Action: Mouse scrolled (531, 469) with delta (0, 0)
Screenshot: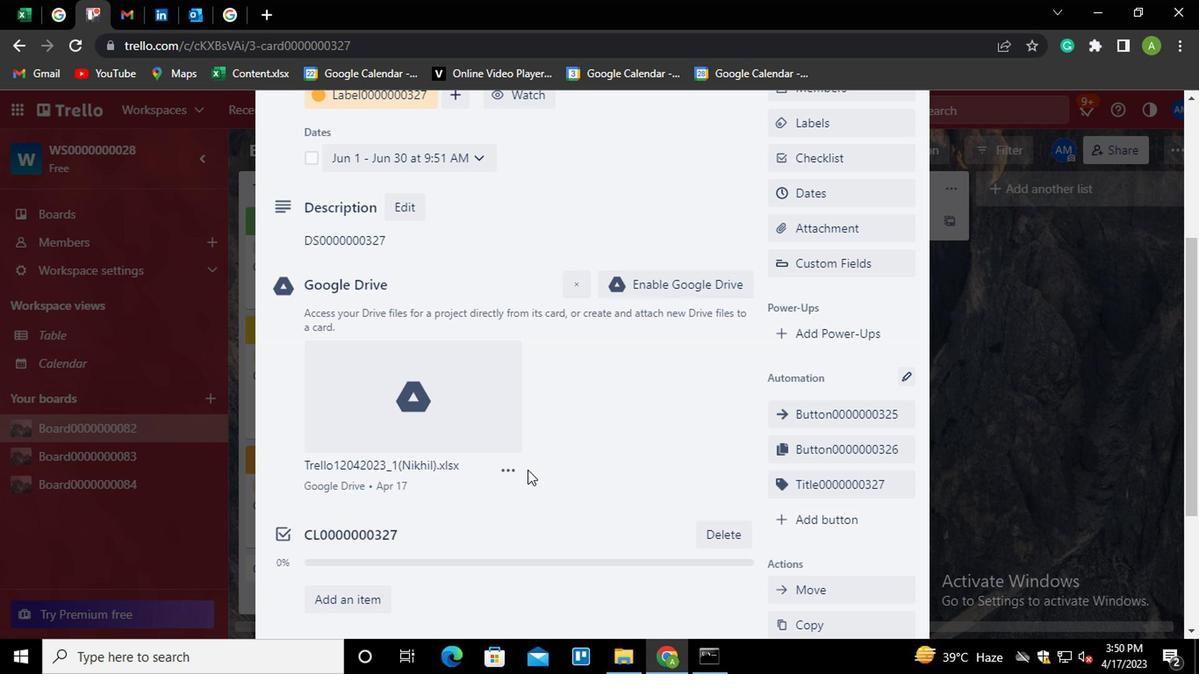 
Action: Mouse moved to (378, 489)
Screenshot: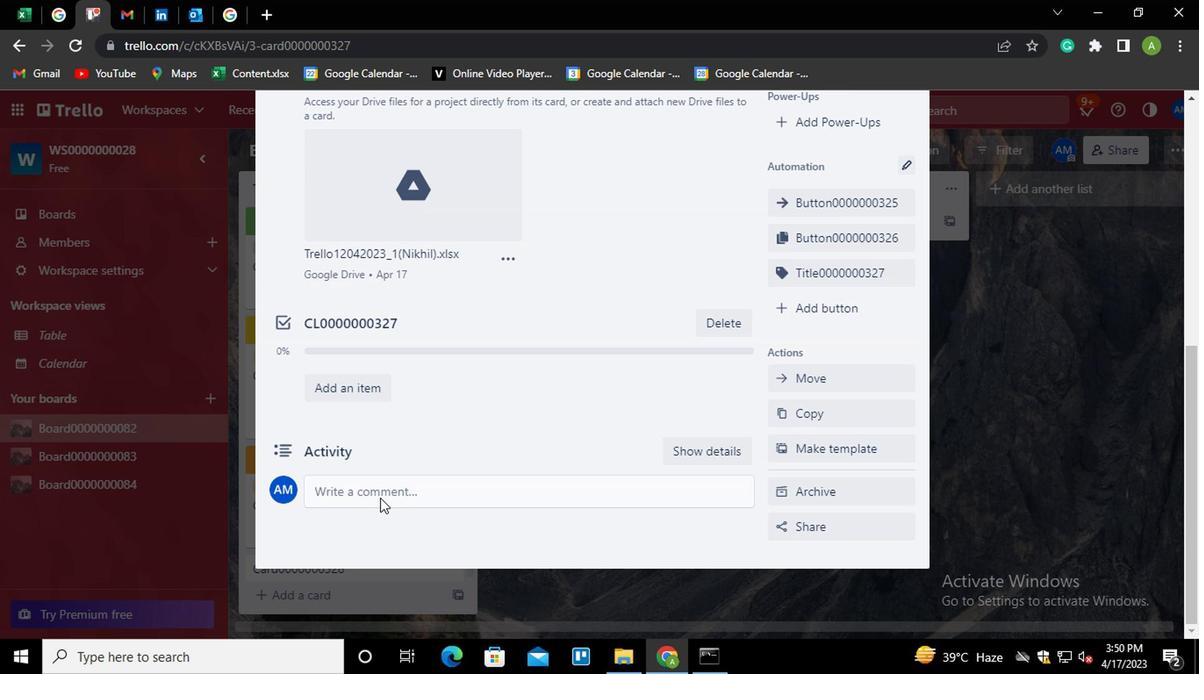 
Action: Mouse pressed left at (378, 489)
Screenshot: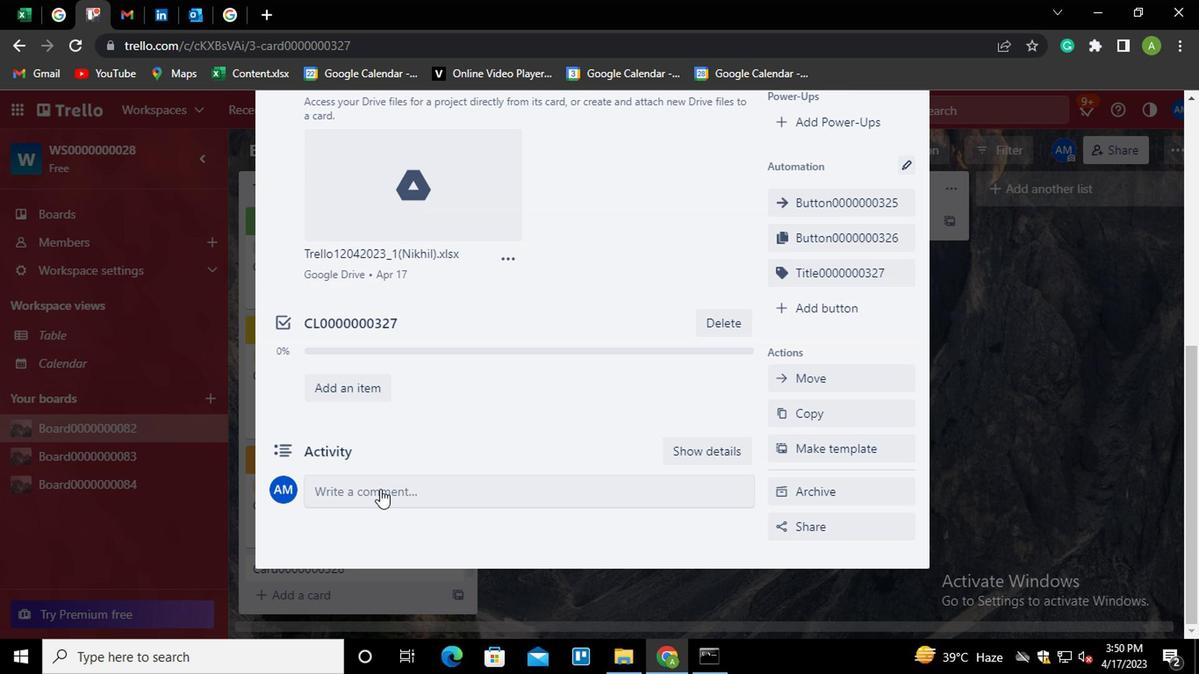 
Action: Key pressed <Key.shift>CM0000000327
Screenshot: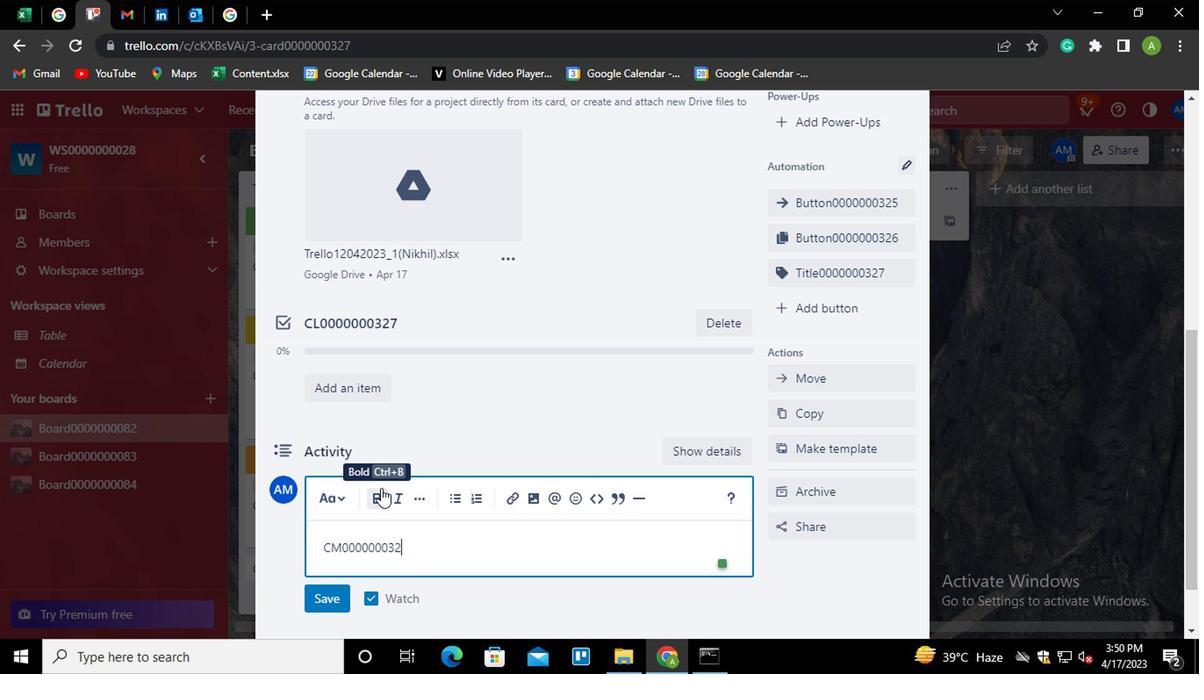 
Action: Mouse moved to (333, 588)
Screenshot: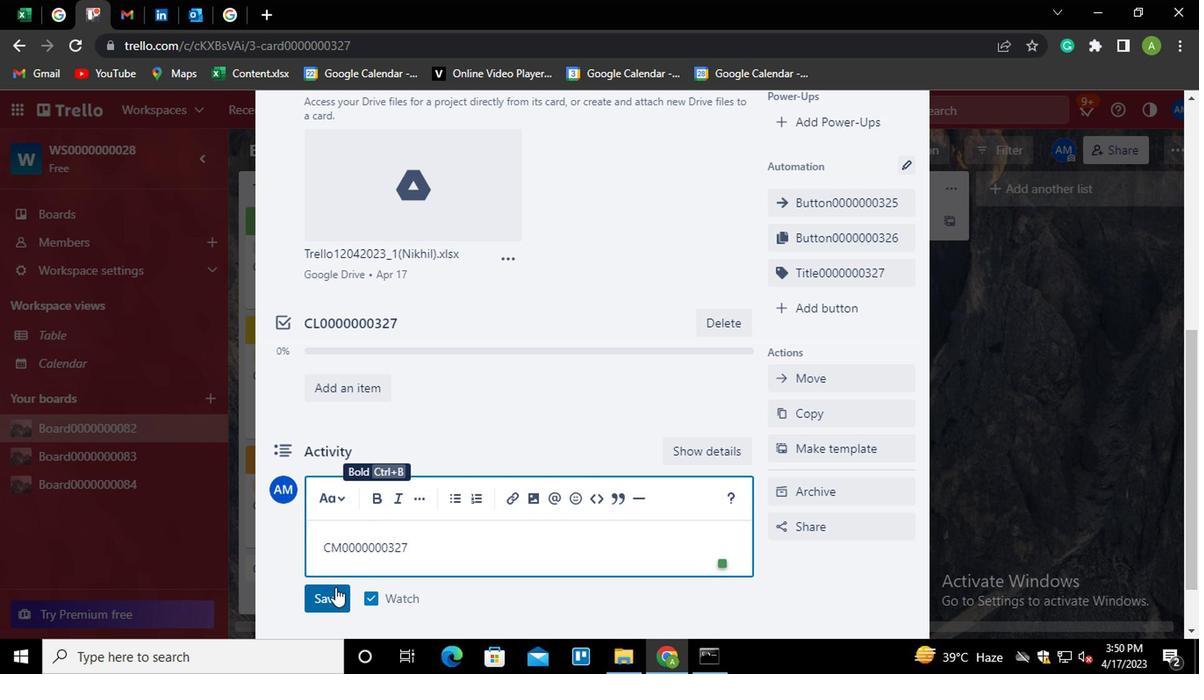 
Action: Mouse pressed left at (333, 588)
Screenshot: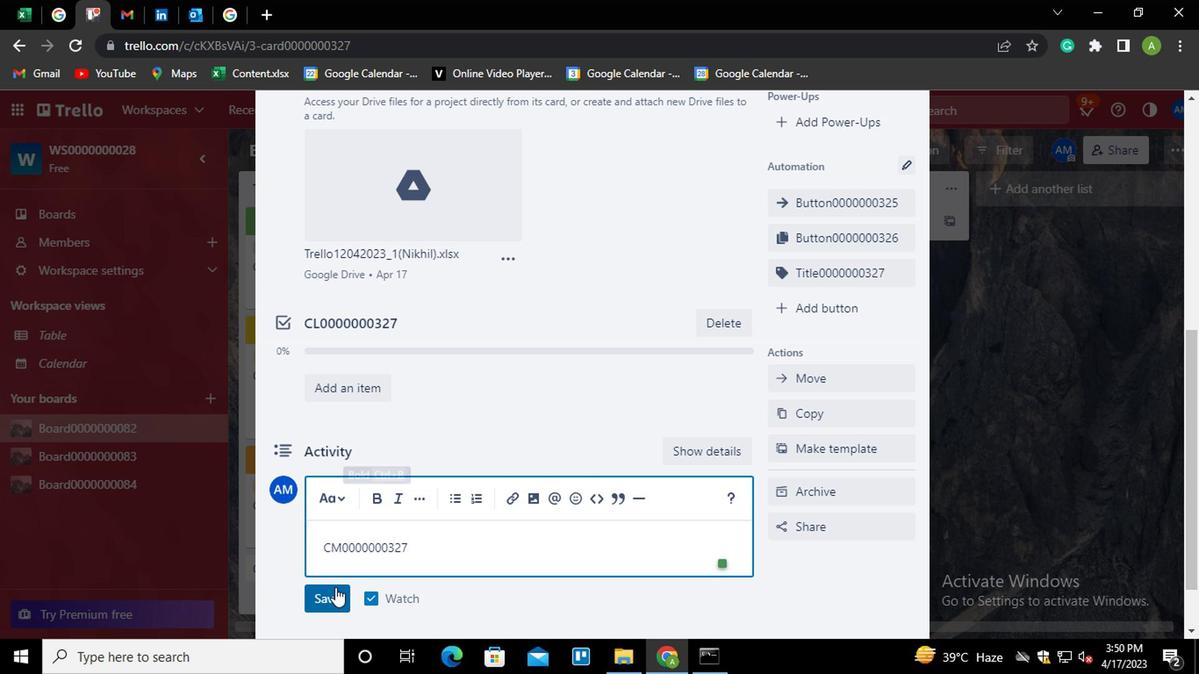 
Action: Mouse moved to (554, 463)
Screenshot: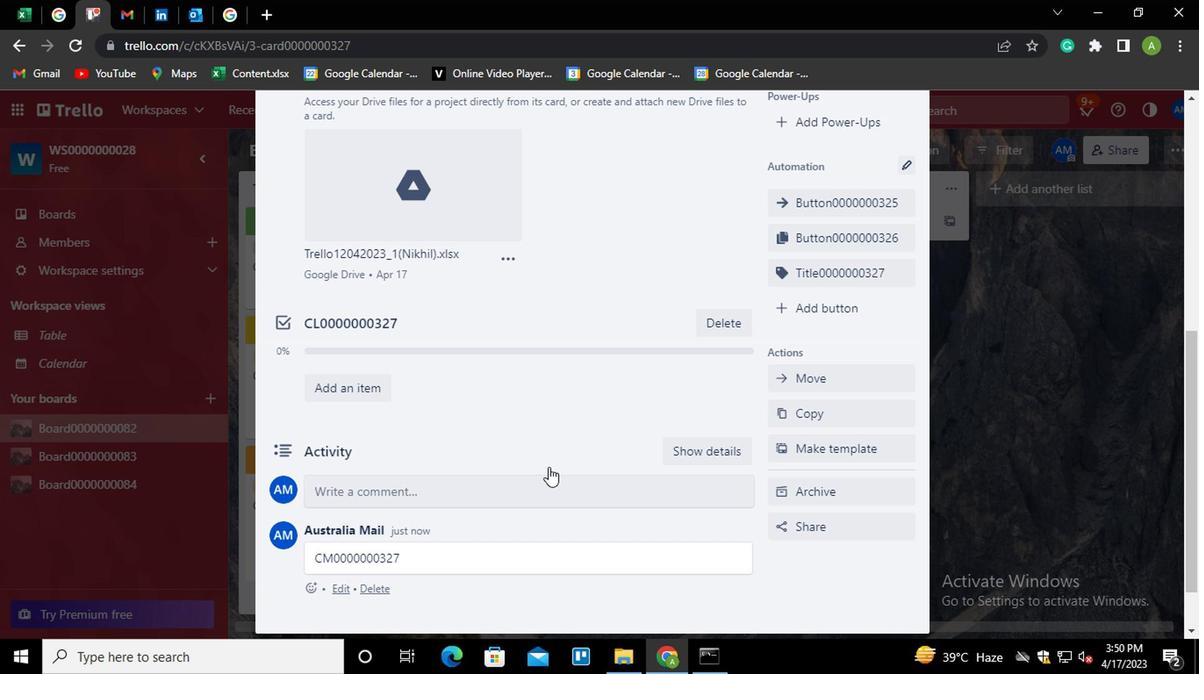 
Action: Mouse scrolled (554, 463) with delta (0, 0)
Screenshot: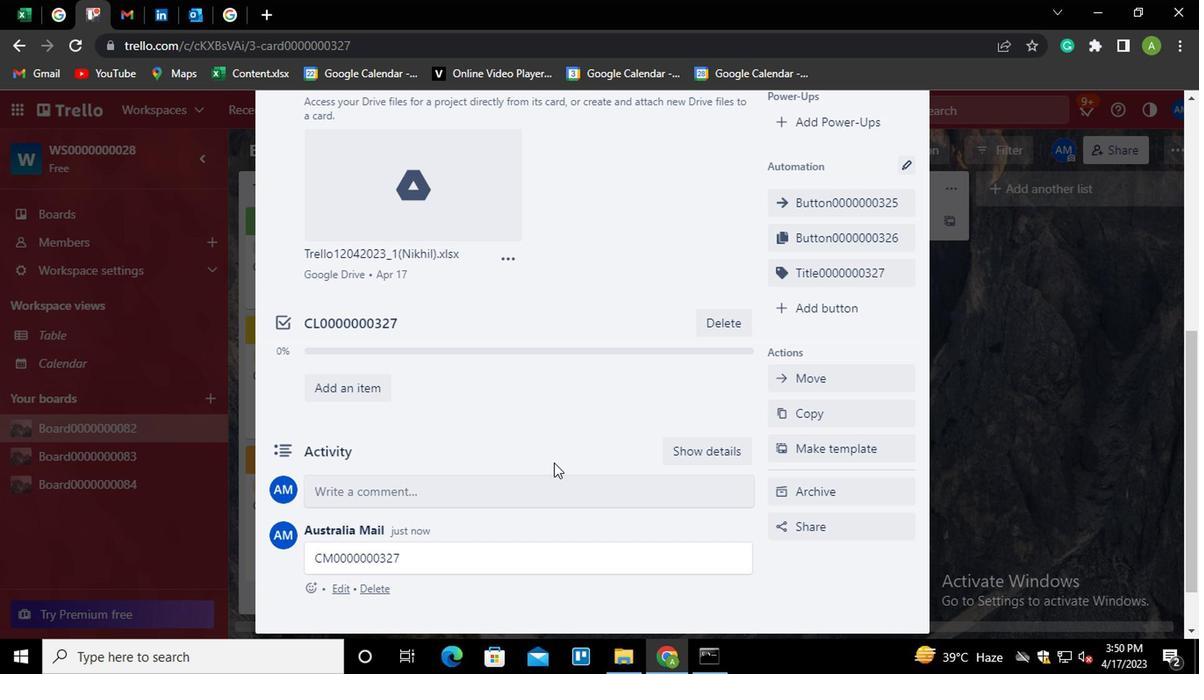 
Action: Mouse scrolled (554, 463) with delta (0, 0)
Screenshot: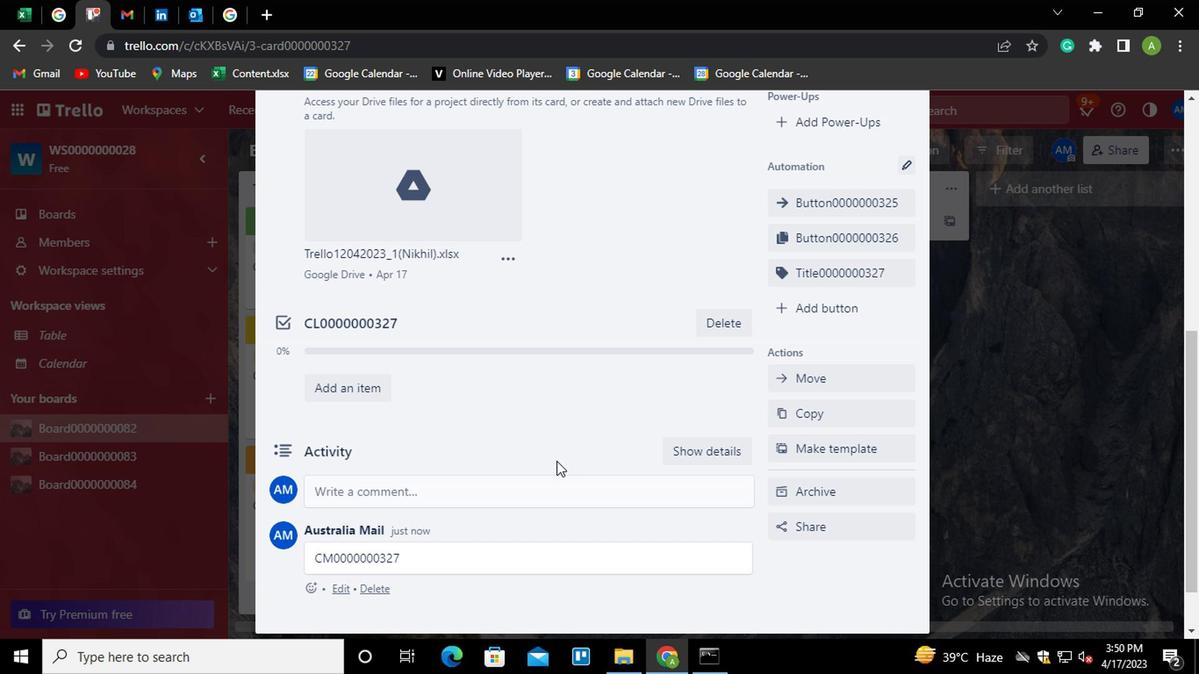 
